 Task: open an excel sheet and write heading  Expense ManagerAdd Datesin a column and its values below  '2023-05-01, 2023-05-03, 2023-05-05, 2023-05-10, 2023-05-15, 2023-05-20, 2023-05-25 & 2023-05-31'Add Categories in next column and its values below  Food, Transportation, Utilities, Food, Housing, Entertainment, Utilities & FoodAdd Descriptionsin next column and its values below  Grocery Store, Bus Fare, Internet Bill, Restaurant, Rent, Movie Tickets, Electricity Bill & Grocery StoreAdd Amountin next column and its values below  $50, $5, $60, $30, $800, $20, $70 & $40Save page Financial Planning Spreadsheet Template Sheet
Action: Mouse moved to (107, 110)
Screenshot: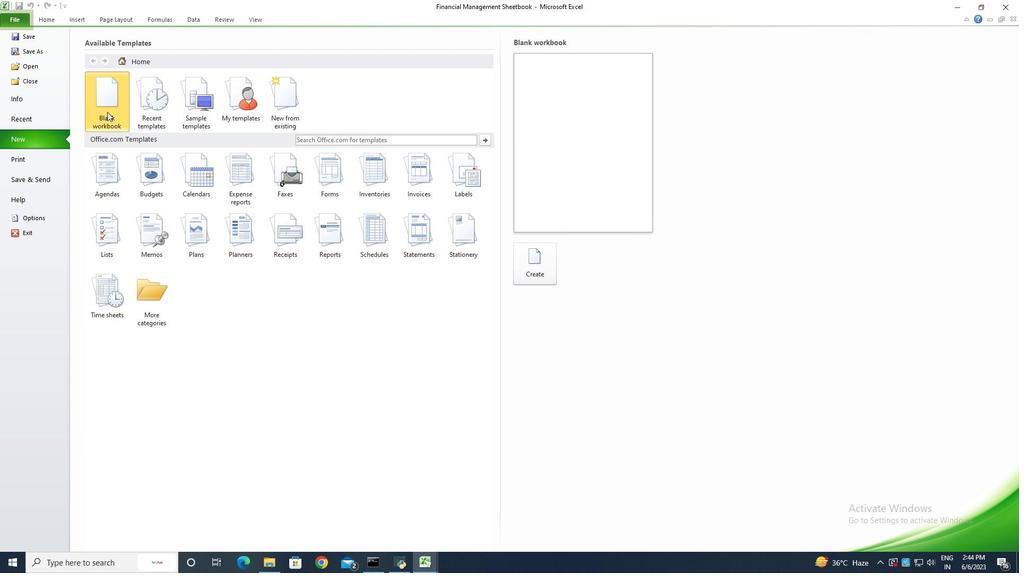 
Action: Mouse pressed left at (107, 110)
Screenshot: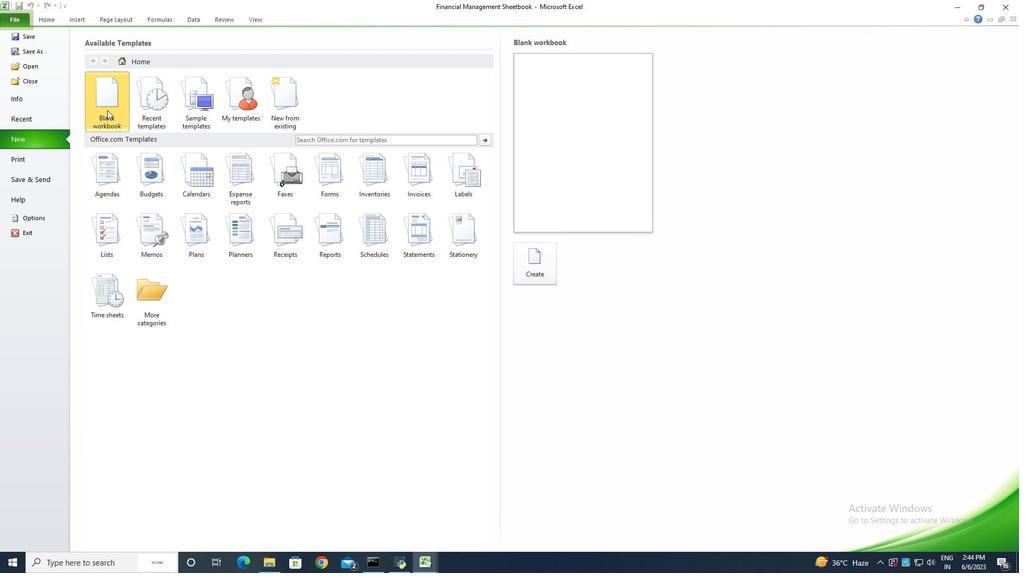 
Action: Mouse moved to (552, 271)
Screenshot: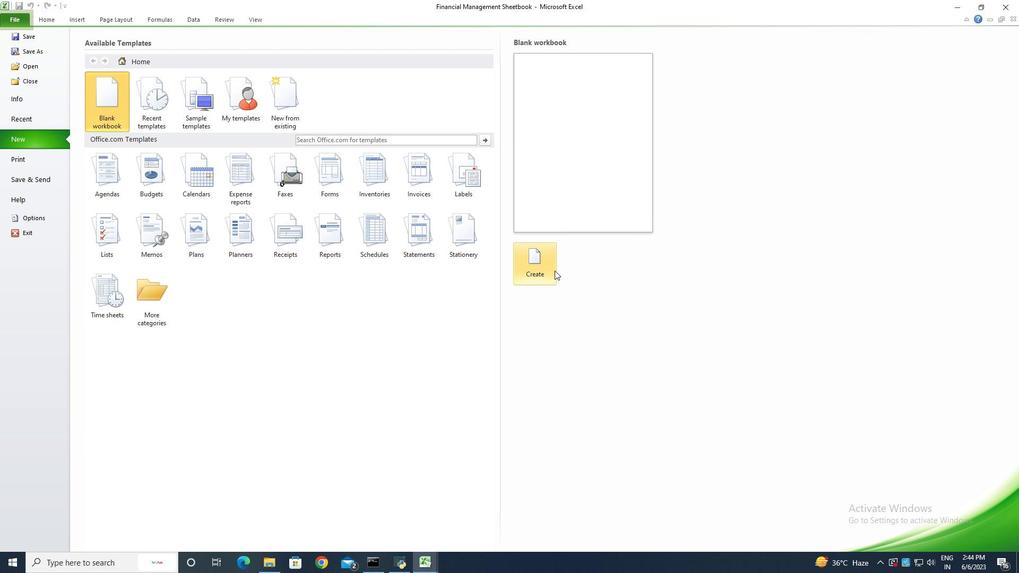 
Action: Mouse pressed left at (552, 271)
Screenshot: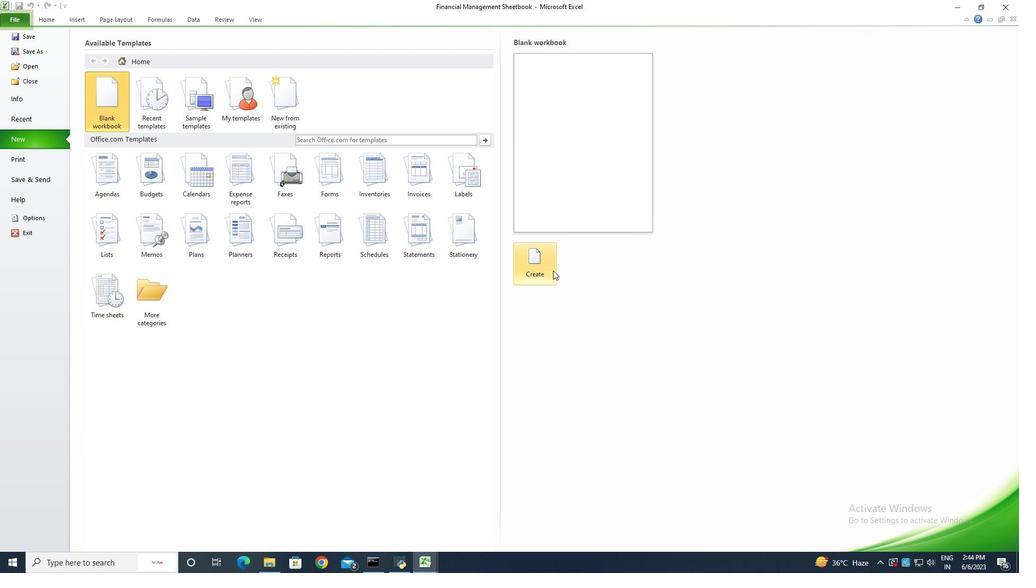 
Action: Key pressed <Key.shift><Key.shift><Key.shift>Expense<Key.space><Key.shift>N<Key.backspace><Key.shift>Manager<Key.enter><Key.shift>Dates2023-05-01<Key.backspace><Key.backspace><Key.backspace><Key.backspace><Key.backspace><Key.backspace><Key.backspace><Key.backspace><Key.backspace><Key.backspace><Key.enter>2023-05-01<Key.enter>2023-05-03<Key.enter>2023-05-05<Key.enter>2023-05-10<Key.enter>2023-05-15<Key.enter>2023-05-15<Key.backspace><Key.backspace>20<Key.enter>2023-05-25<Key.enter>2023-05-31
Screenshot: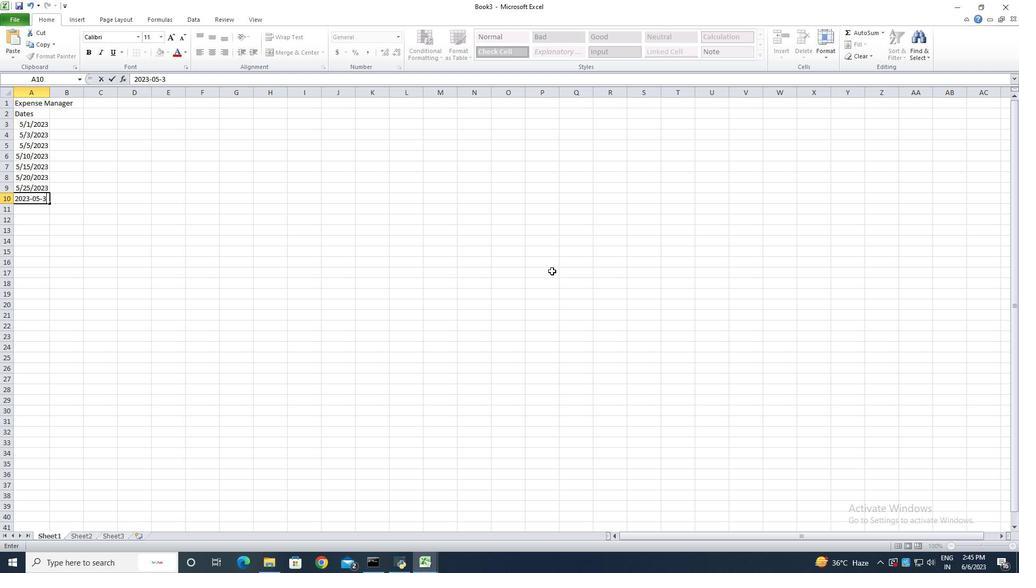
Action: Mouse moved to (25, 122)
Screenshot: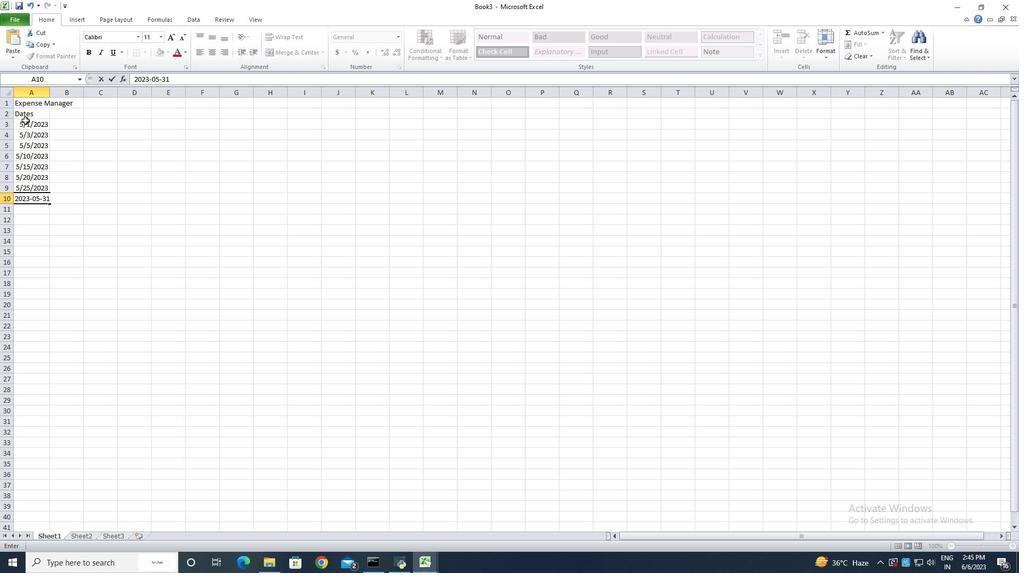 
Action: Mouse pressed left at (25, 122)
Screenshot: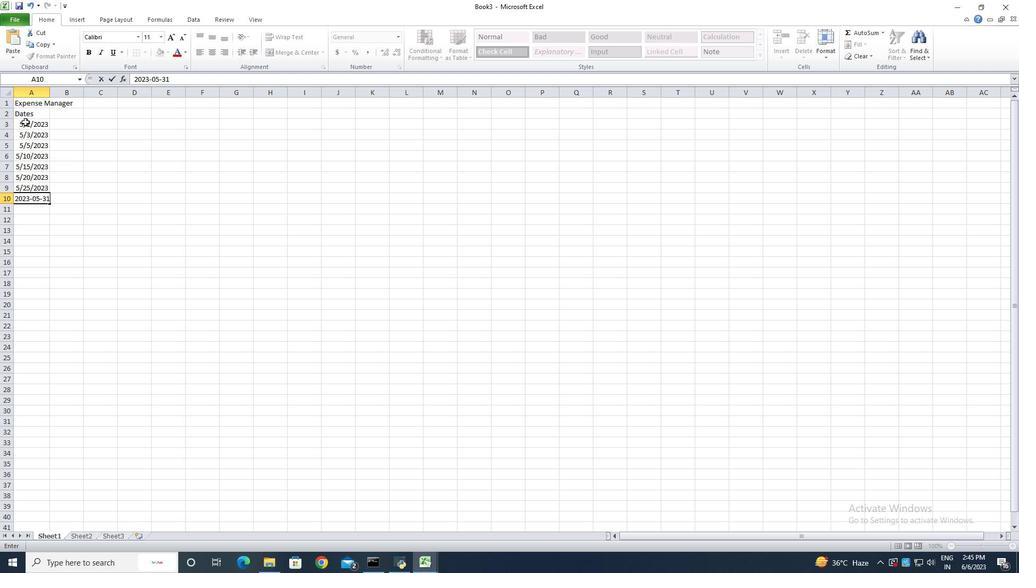 
Action: Mouse moved to (39, 126)
Screenshot: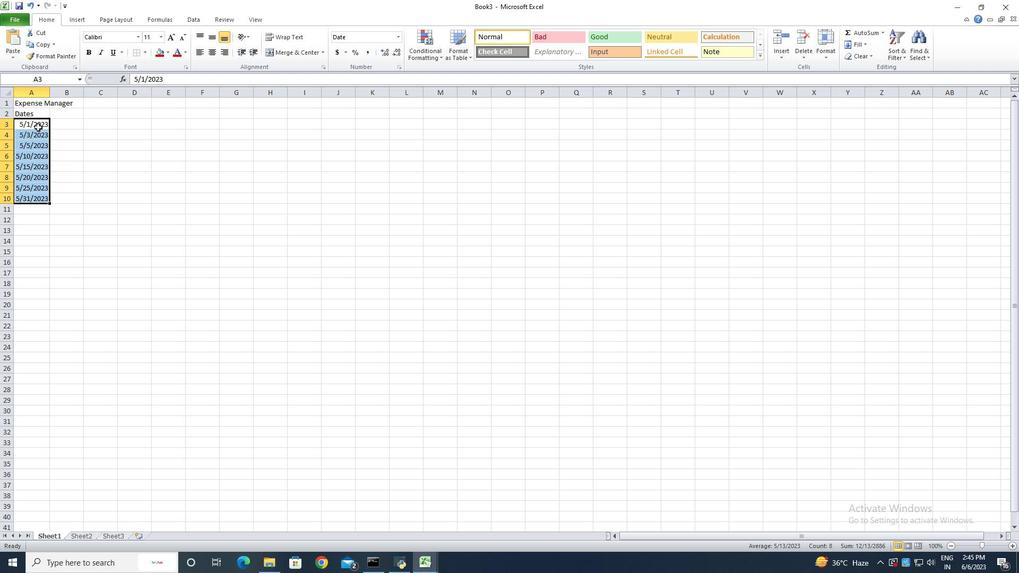 
Action: Mouse pressed right at (39, 126)
Screenshot: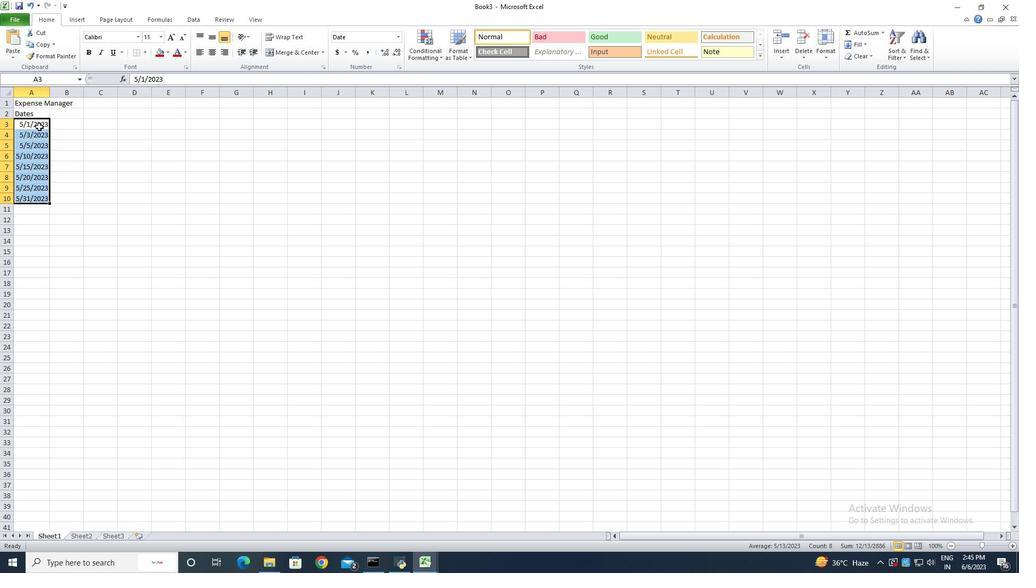 
Action: Mouse moved to (83, 272)
Screenshot: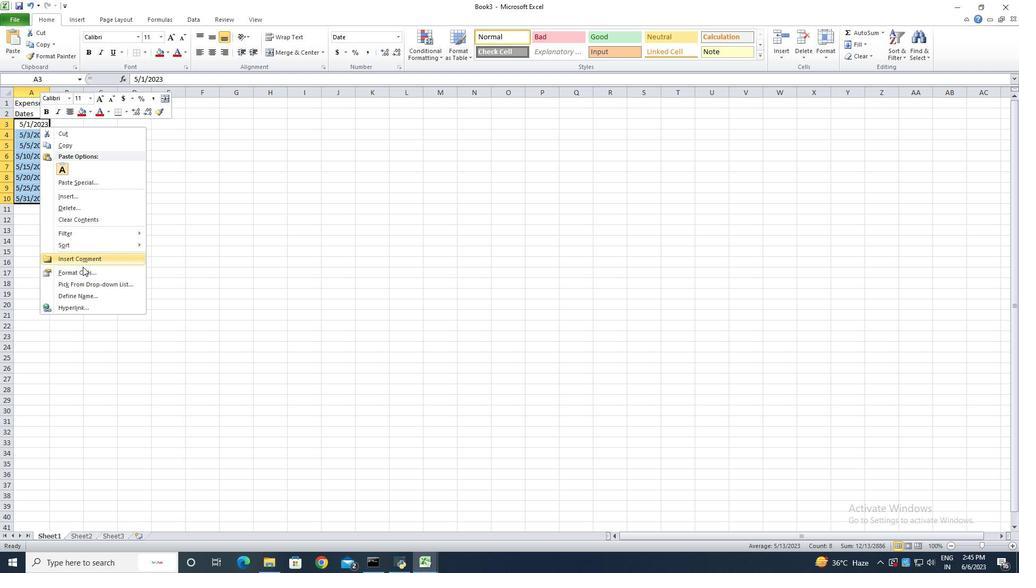 
Action: Mouse pressed left at (83, 272)
Screenshot: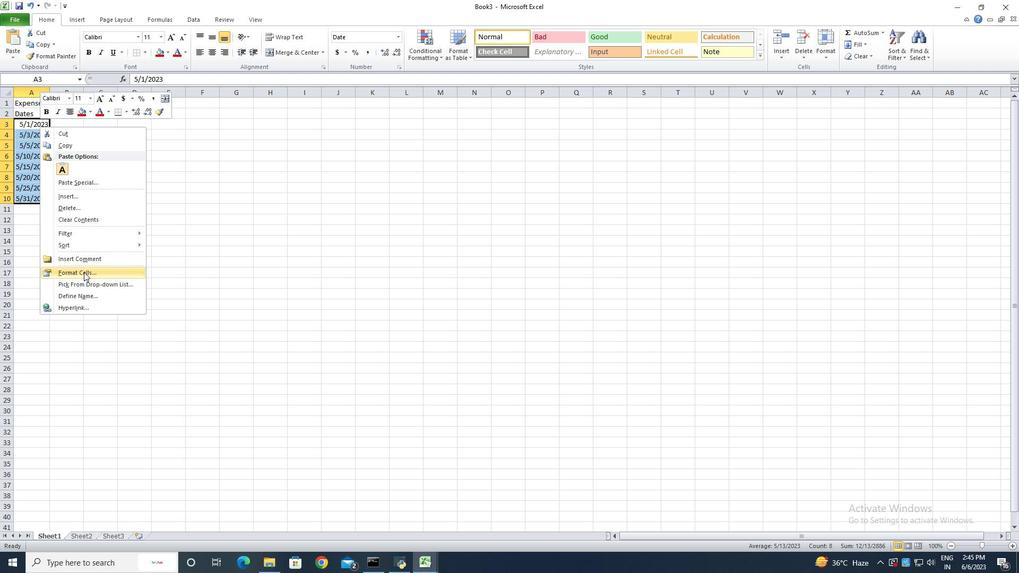 
Action: Mouse moved to (124, 152)
Screenshot: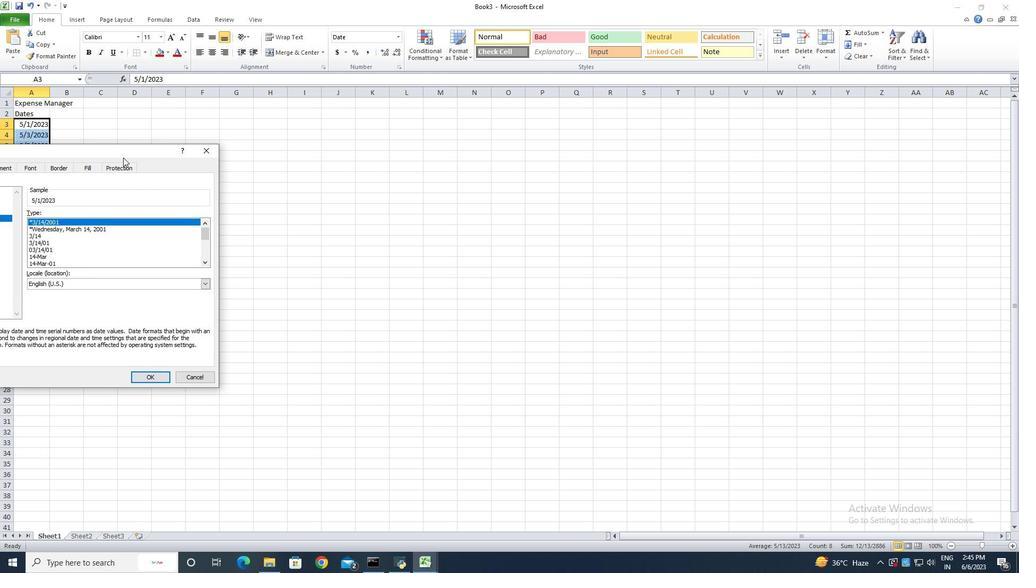 
Action: Mouse pressed left at (124, 152)
Screenshot: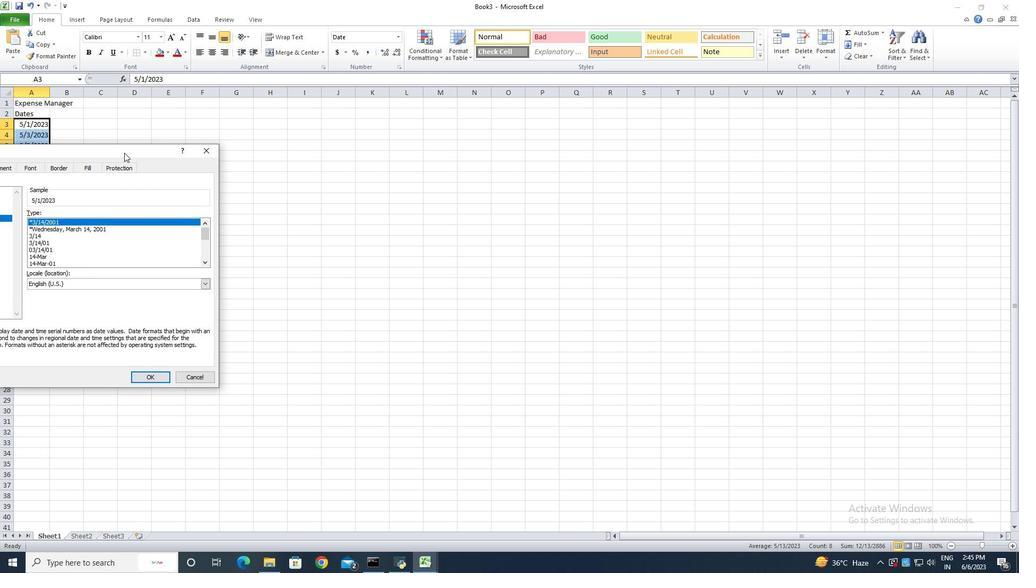 
Action: Mouse moved to (176, 253)
Screenshot: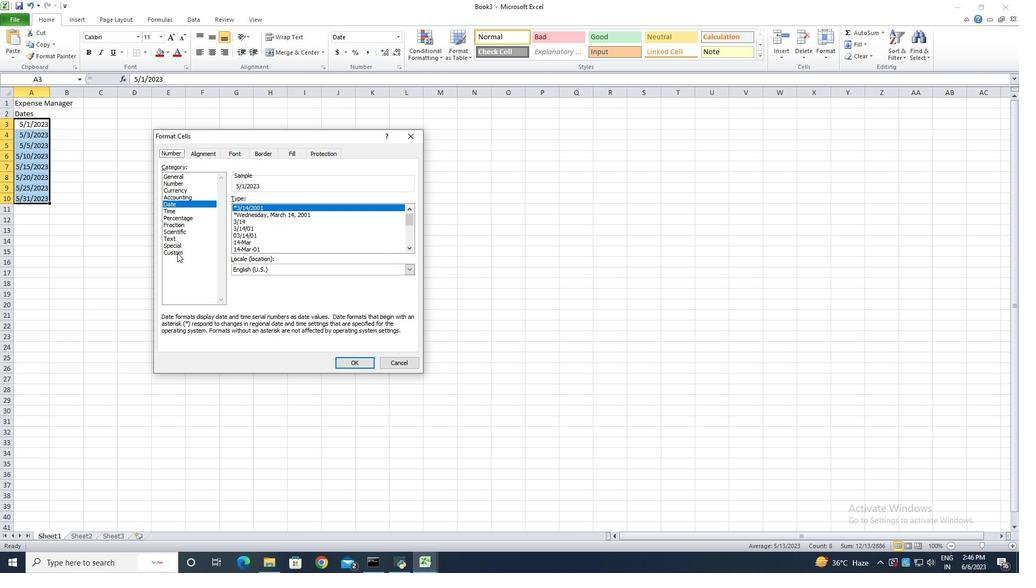 
Action: Mouse pressed left at (176, 253)
Screenshot: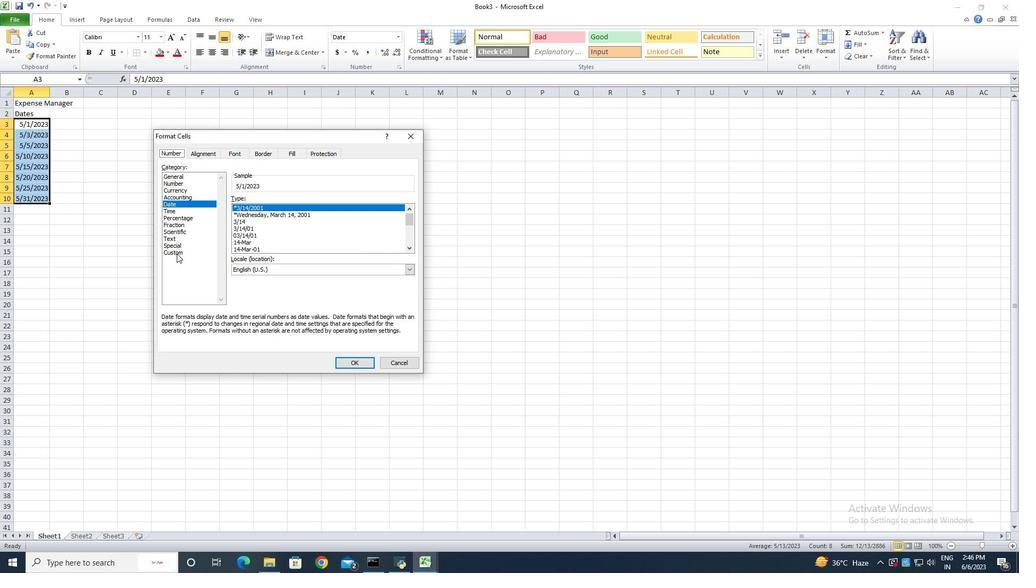 
Action: Mouse moved to (260, 208)
Screenshot: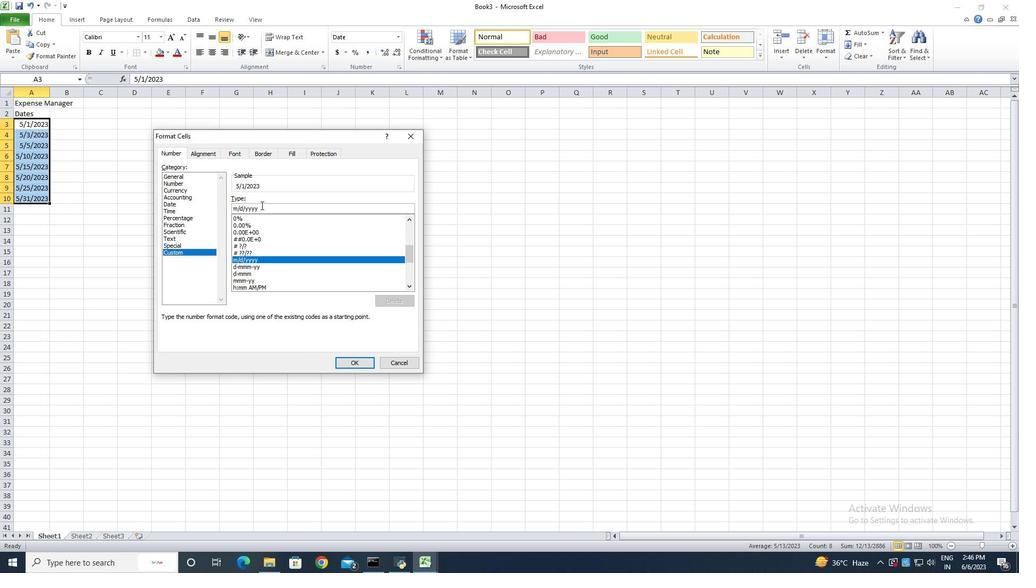 
Action: Mouse pressed left at (260, 208)
Screenshot: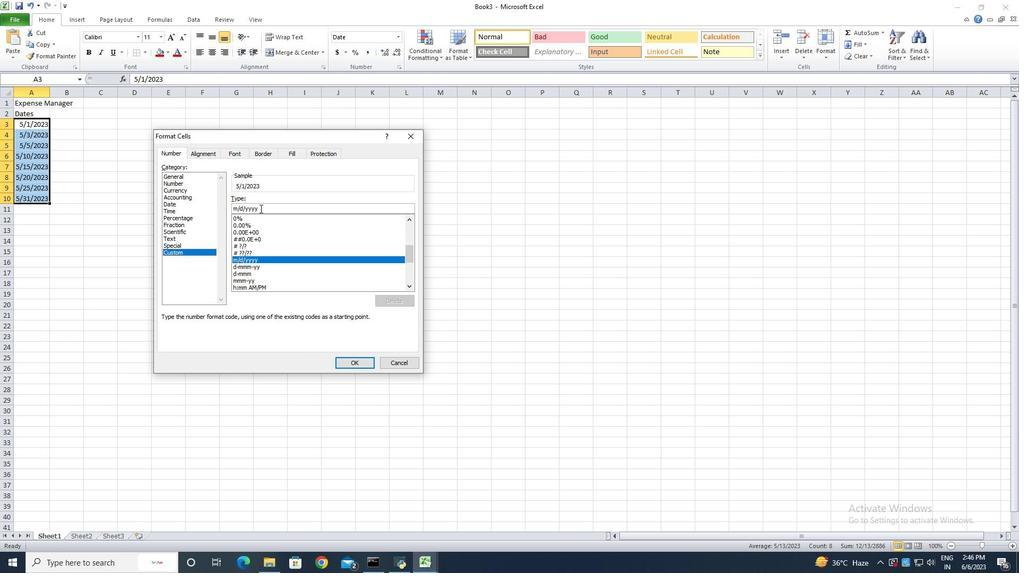 
Action: Key pressed <Key.backspace><Key.backspace><Key.backspace><Key.backspace><Key.backspace><Key.backspace><Key.backspace><Key.backspace><Key.backspace><Key.backspace><Key.backspace><Key.backspace><Key.backspace><Key.backspace><Key.backspace><Key.backspace><Key.backspace><Key.backspace><Key.backspace>yyyy-mm-dd
Screenshot: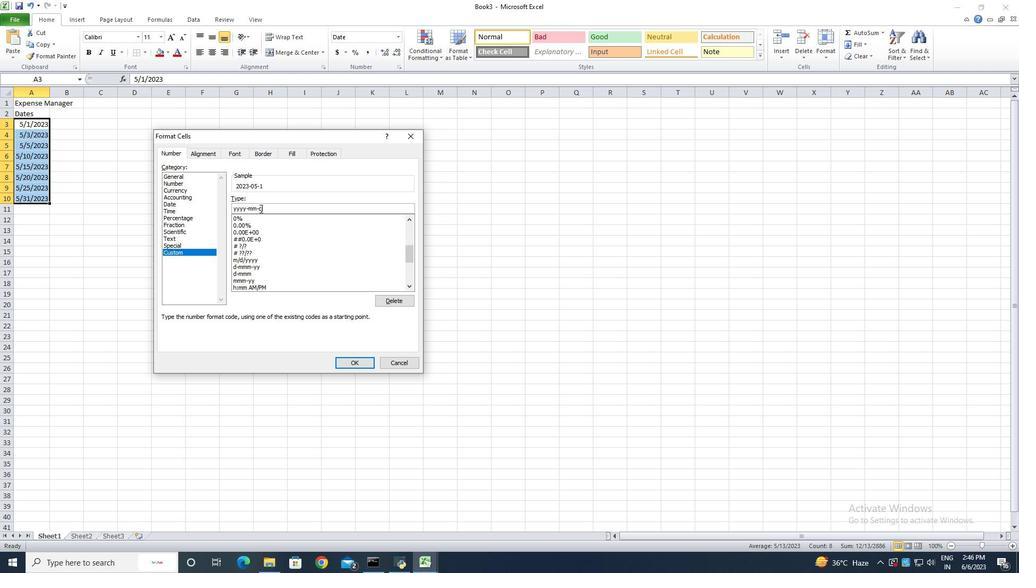
Action: Mouse moved to (349, 362)
Screenshot: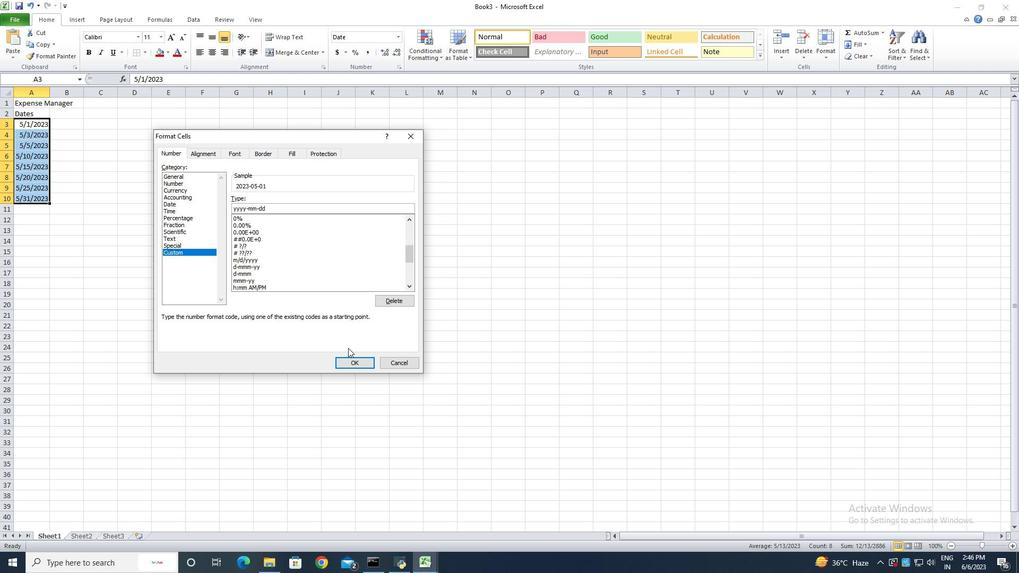 
Action: Mouse pressed left at (349, 362)
Screenshot: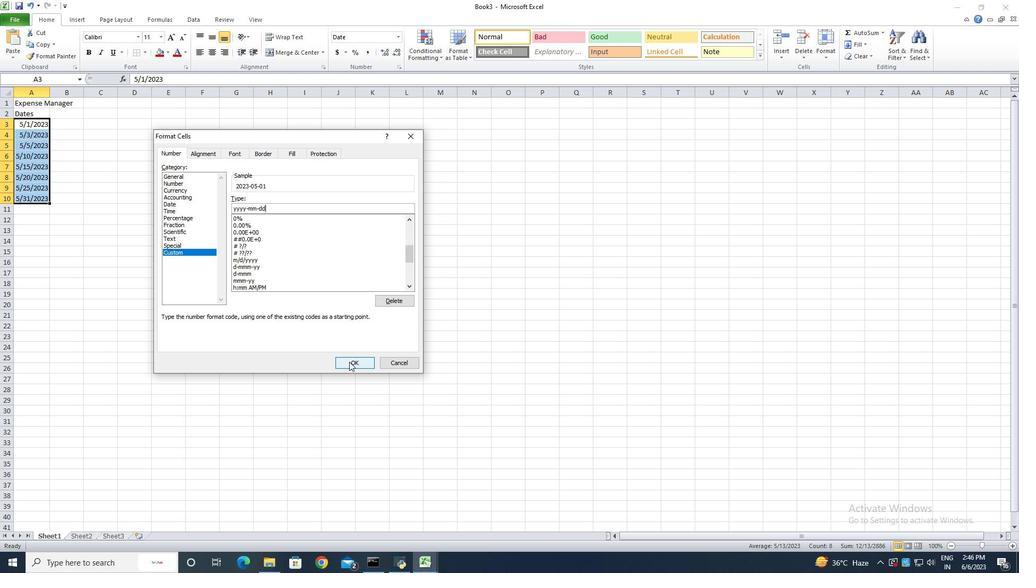 
Action: Mouse moved to (52, 91)
Screenshot: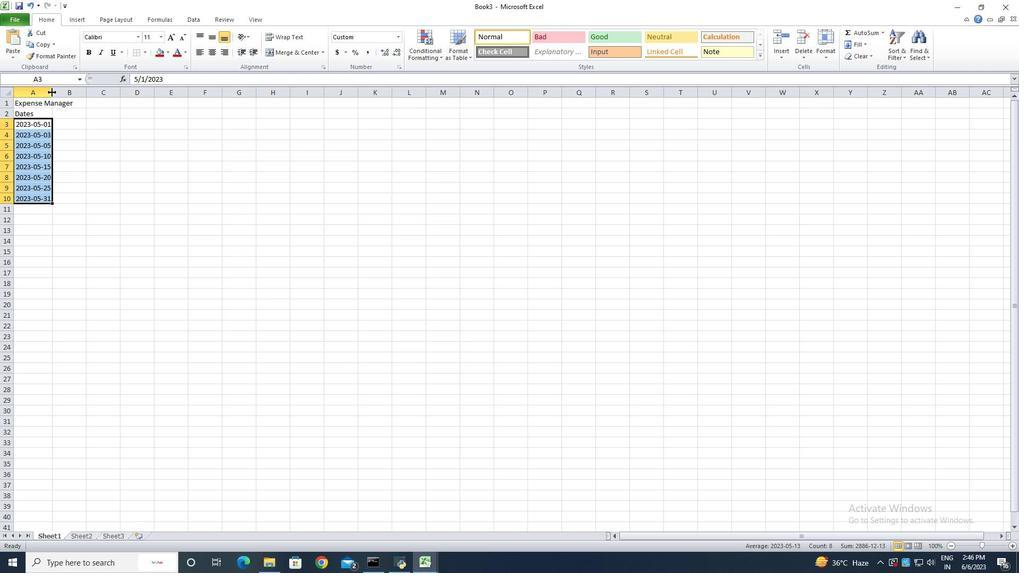 
Action: Mouse pressed left at (52, 91)
Screenshot: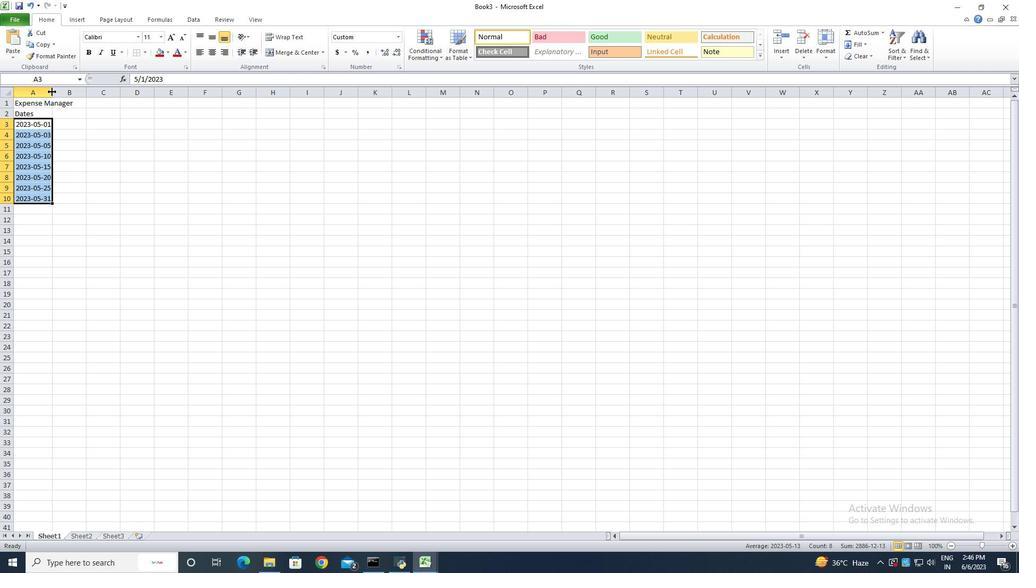 
Action: Mouse pressed left at (52, 91)
Screenshot: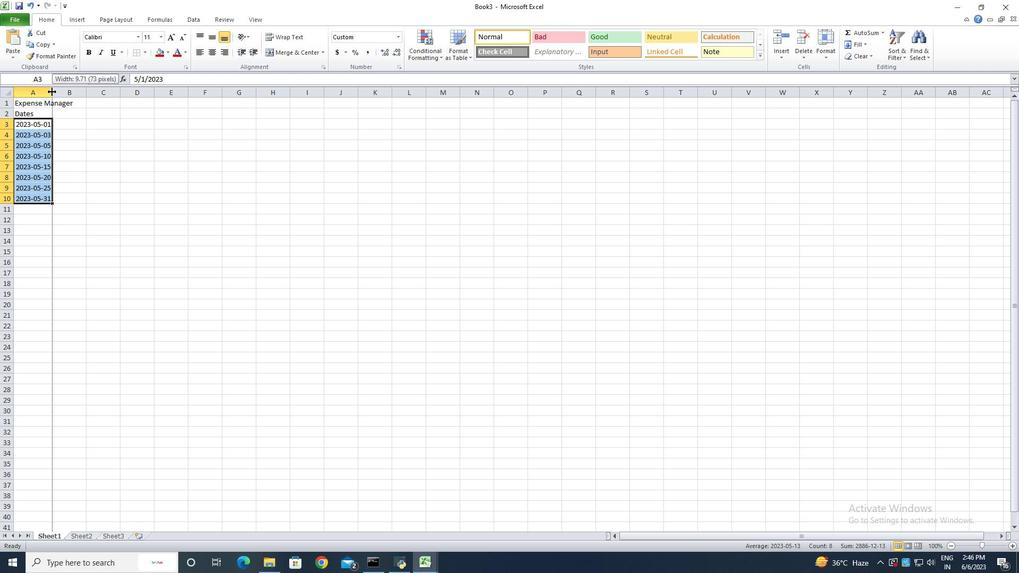 
Action: Mouse moved to (82, 114)
Screenshot: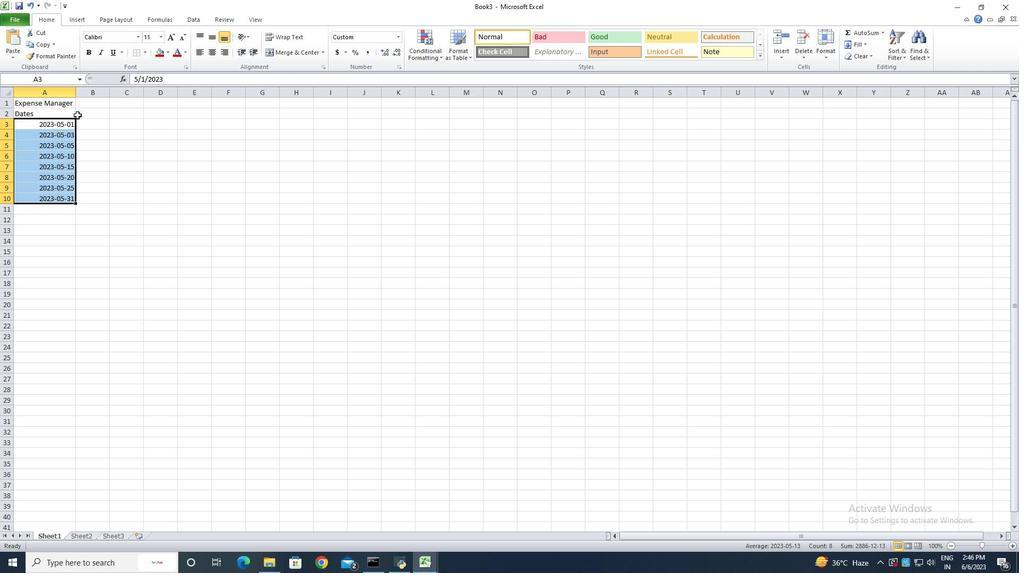 
Action: Mouse pressed left at (82, 114)
Screenshot: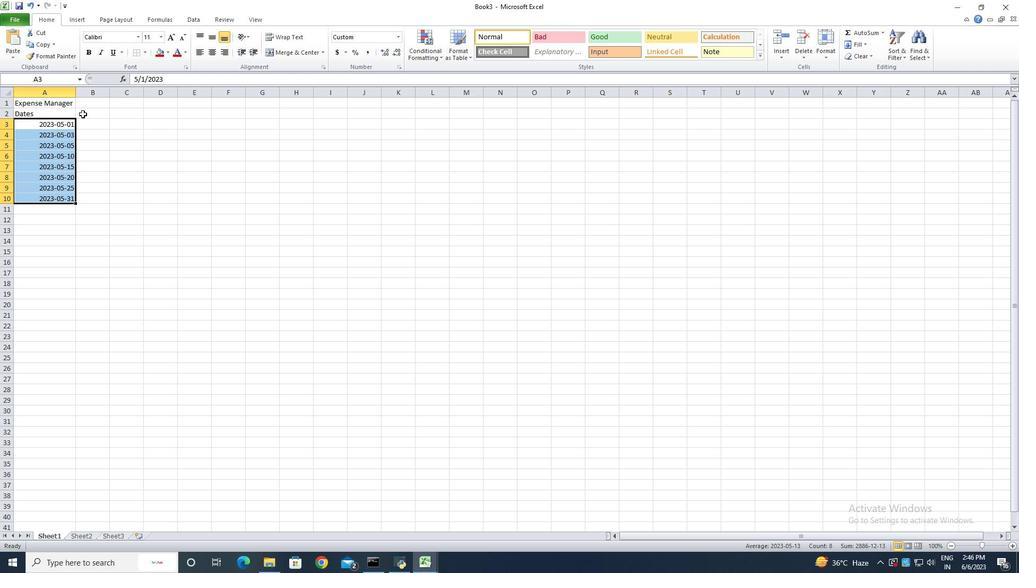 
Action: Key pressed <Key.shift><Key.shift><Key.shift><Key.shift><Key.shift><Key.shift><Key.shift><Key.shift><Key.shift><Key.shift><Key.shift><Key.shift><Key.shift><Key.shift>Categories<Key.enter><Key.shift>Food<Key.enter><Key.shift>Transportation<Key.enter><Key.shift><Key.shift><Key.shift><Key.shift><Key.shift><Key.shift>Utilities<Key.enter><Key.shift>Food<Key.enter><Key.shift>Housing<Key.enter><Key.shift>Entertainment<Key.enter><Key.shift>Utilities<Key.enter><Key.shift><Key.shift><Key.shift>Food<Key.enter>
Screenshot: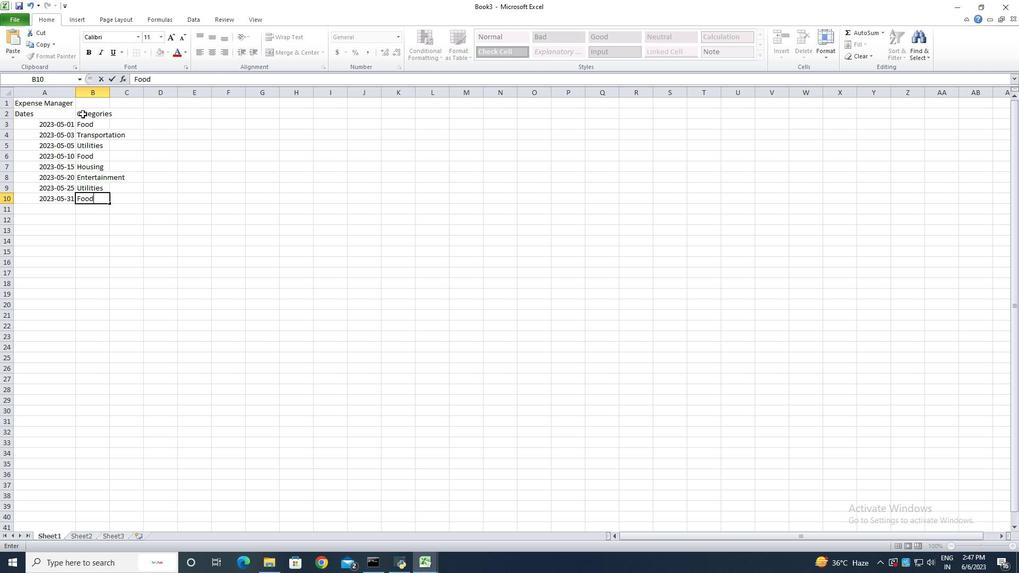 
Action: Mouse moved to (111, 91)
Screenshot: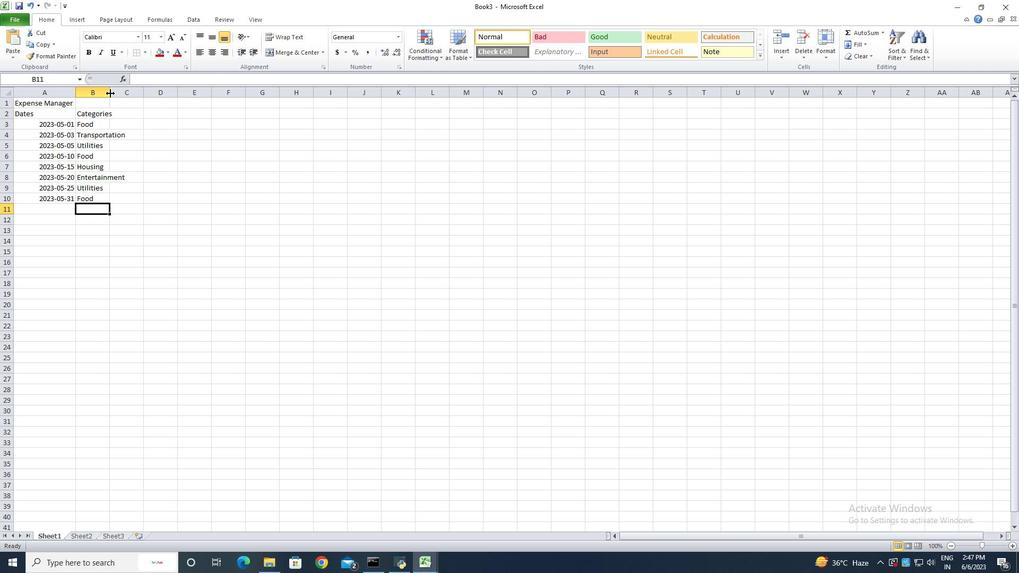
Action: Mouse pressed left at (111, 91)
Screenshot: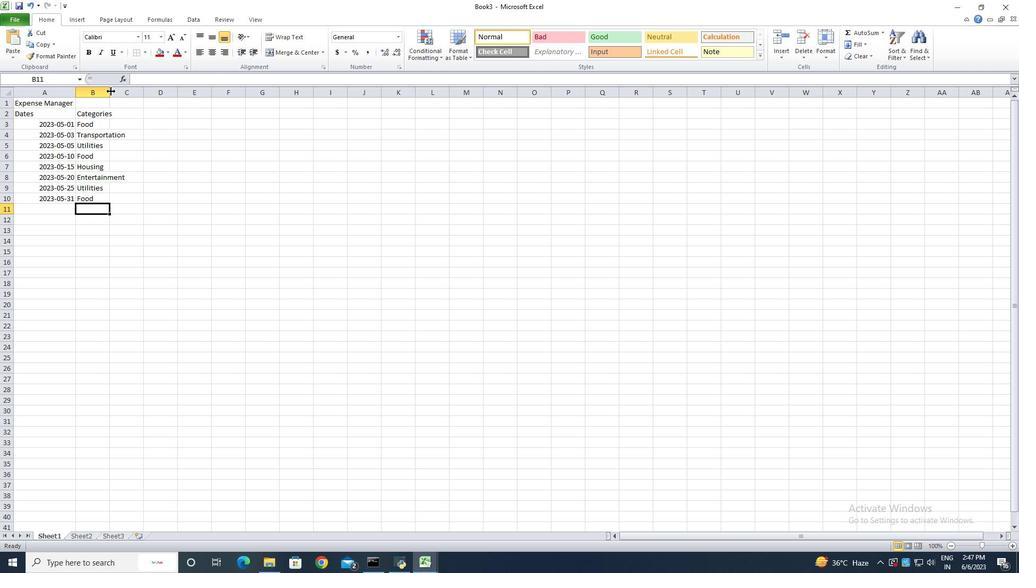 
Action: Mouse pressed left at (111, 91)
Screenshot: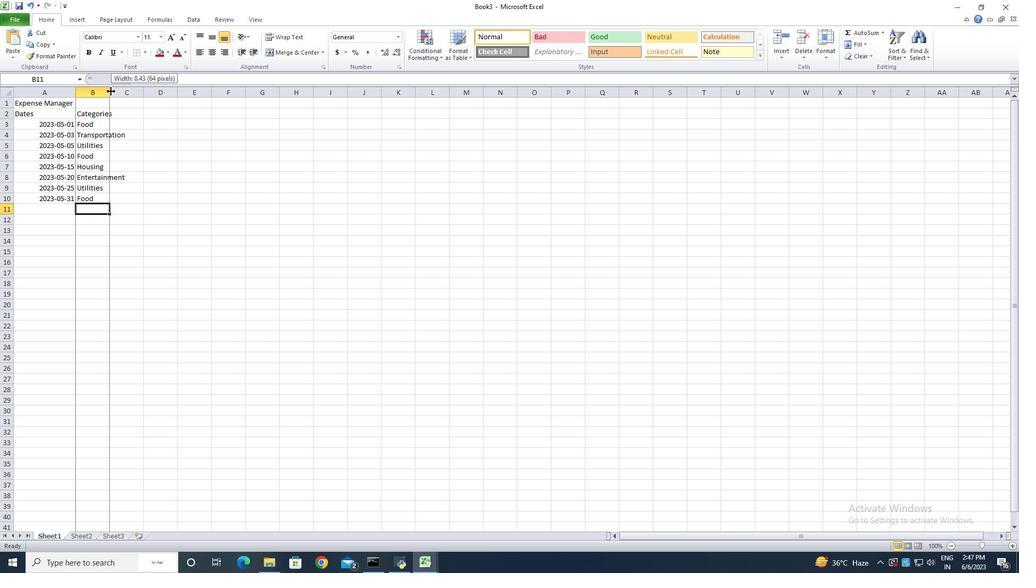 
Action: Mouse moved to (136, 112)
Screenshot: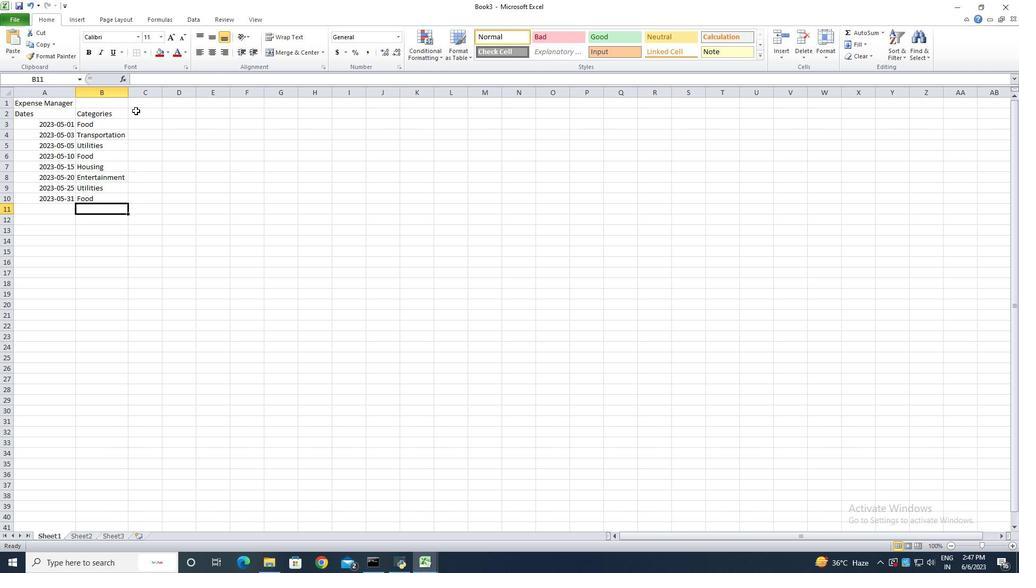 
Action: Mouse pressed left at (136, 112)
Screenshot: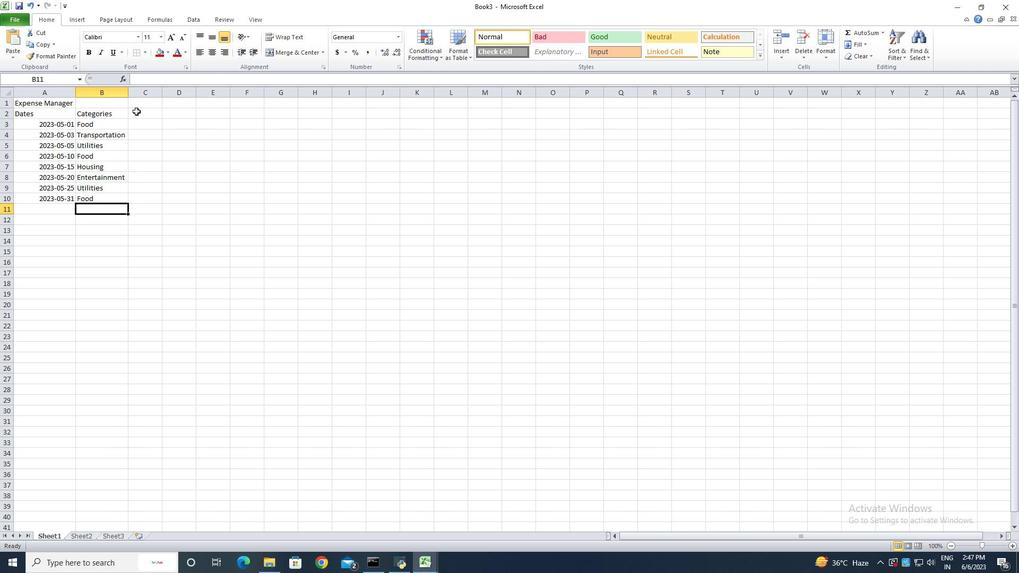 
Action: Key pressed <Key.shift>Descriptions<Key.enter><Key.shift><Key.shift><Key.shift><Key.shift><Key.shift><Key.shift><Key.shift><Key.shift><Key.shift><Key.shift>Grocery<Key.space><Key.shift>Stot<Key.backspace>re<Key.enter><Key.shift><Key.shift><Key.shift><Key.shift><Key.shift><Key.shift><Key.shift><Key.shift><Key.shift><Key.shift><Key.shift><Key.shift><Key.shift><Key.shift><Key.shift><Key.shift><Key.shift>Bus<Key.space><Key.shift><Key.shift>Fare<Key.enter><Key.shift>Internet<Key.space><Key.shift>Bill<Key.enter><Key.shift>Restaurant<Key.enter><Key.shift>Rent<Key.space><Key.enter><Key.shift>Movie<Key.space><Key.shift>Ticketa<Key.enter><Key.up>
Screenshot: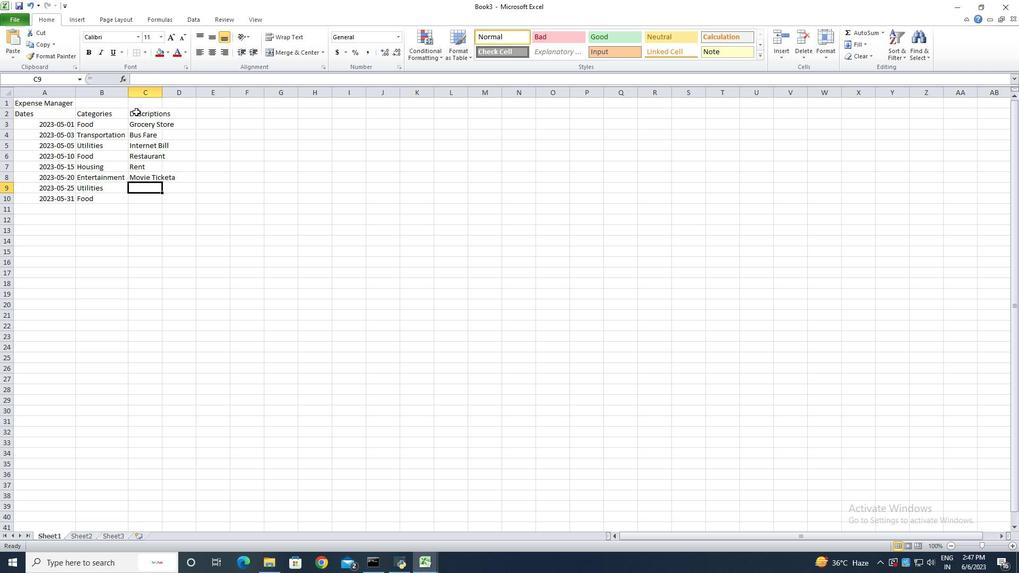 
Action: Mouse moved to (190, 78)
Screenshot: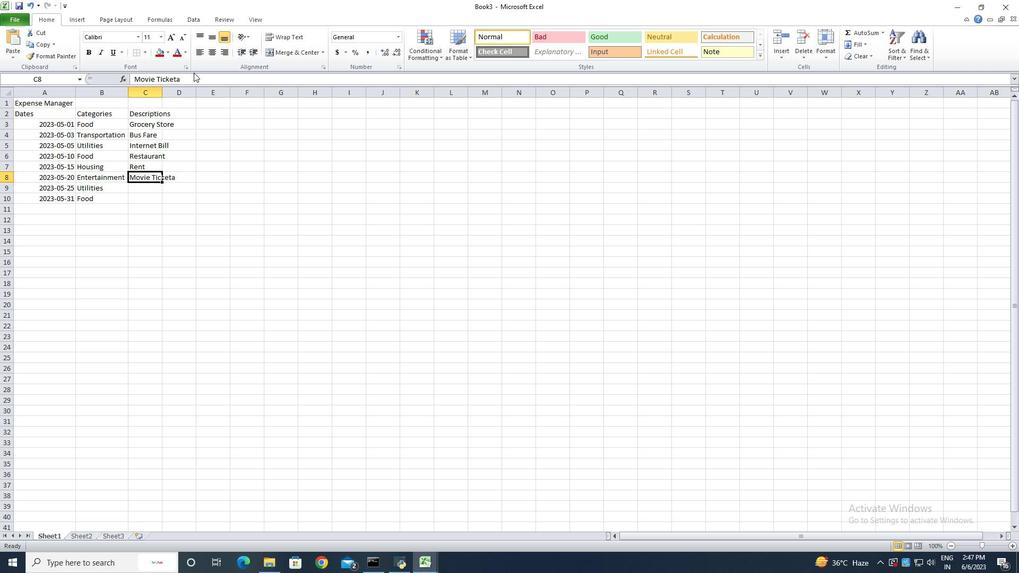 
Action: Mouse pressed left at (190, 78)
Screenshot: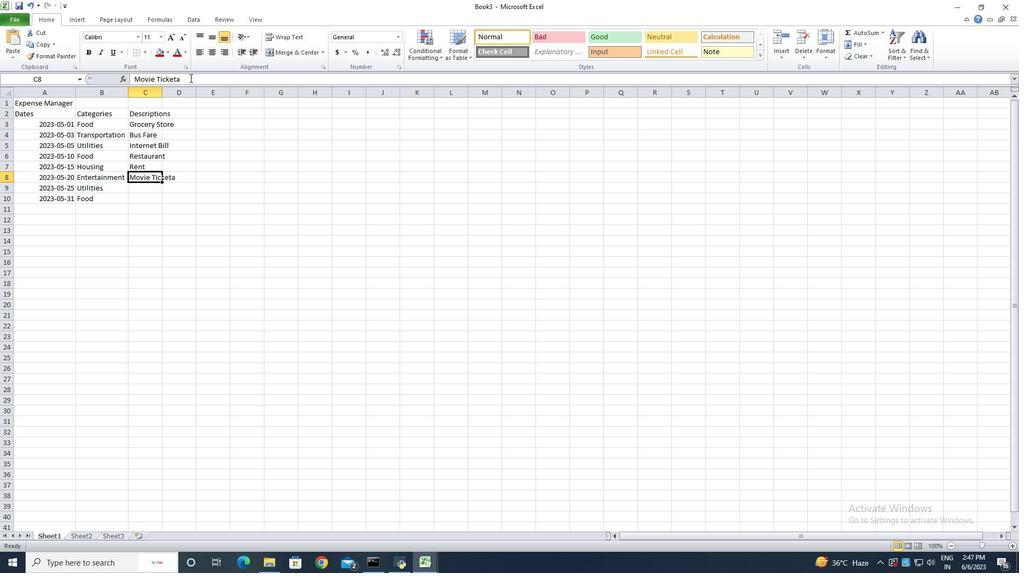 
Action: Key pressed <Key.backspace>s<Key.enter><Key.shift>Electri<Key.shift><Key.shift><Key.shift><Key.shift><Key.shift><Key.shift><Key.shift>city<Key.space><Key.shift>Bill<Key.enter><Key.shift>Grocery<Key.space><Key.shift>Store<Key.enter>
Screenshot: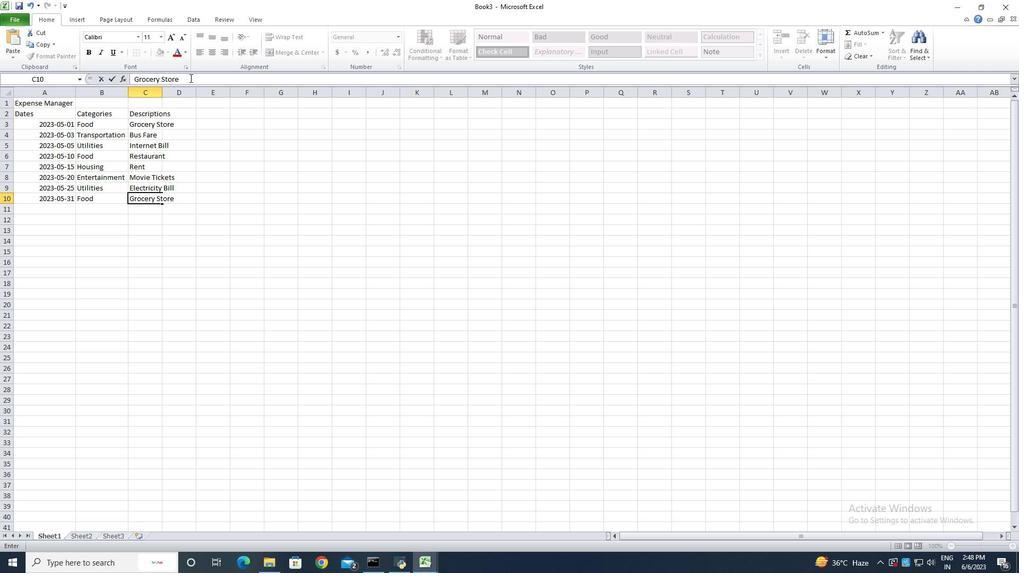 
Action: Mouse moved to (163, 93)
Screenshot: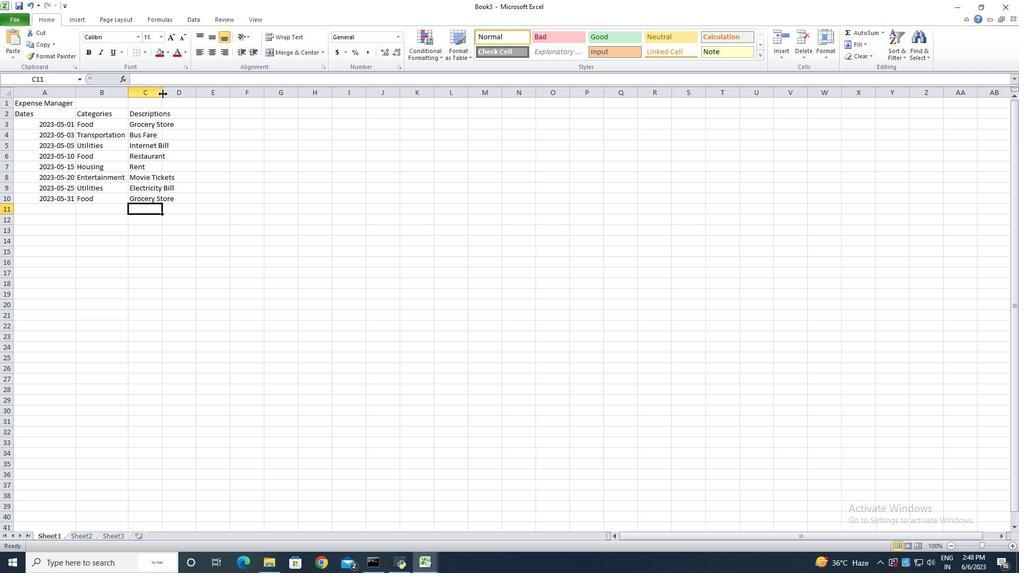 
Action: Mouse pressed left at (163, 93)
Screenshot: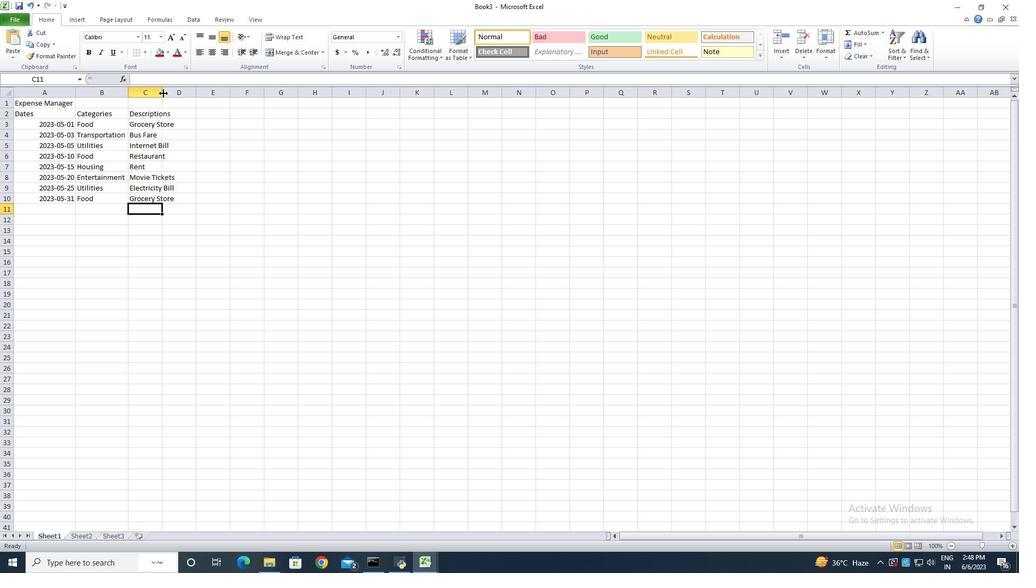 
Action: Mouse pressed left at (163, 93)
Screenshot: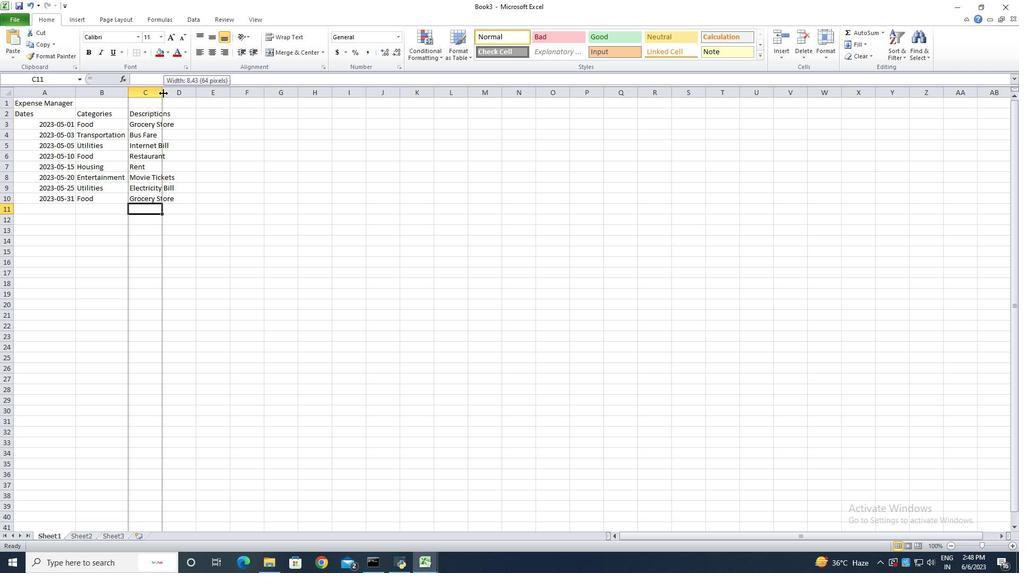 
Action: Mouse pressed left at (163, 93)
Screenshot: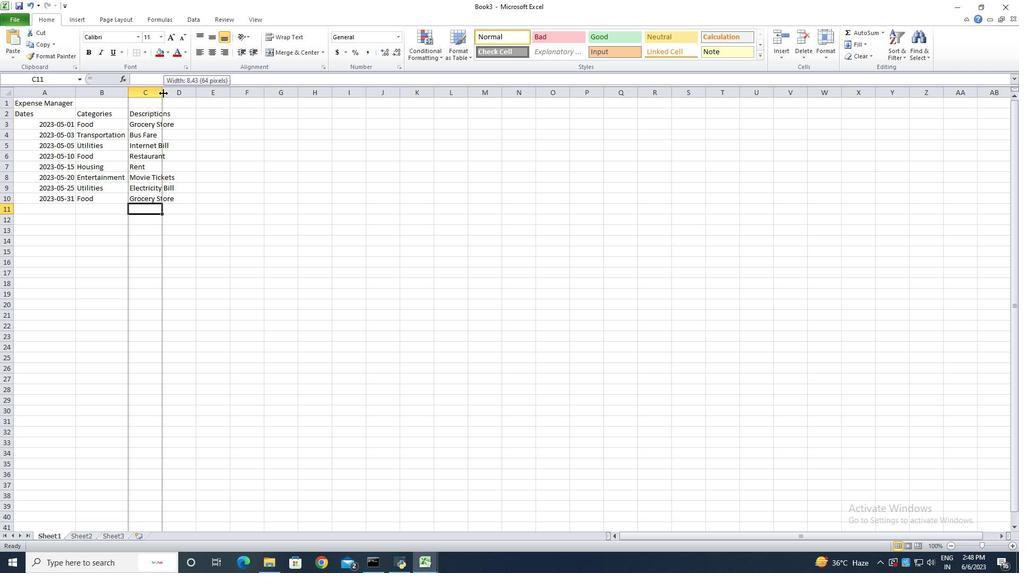 
Action: Mouse moved to (189, 112)
Screenshot: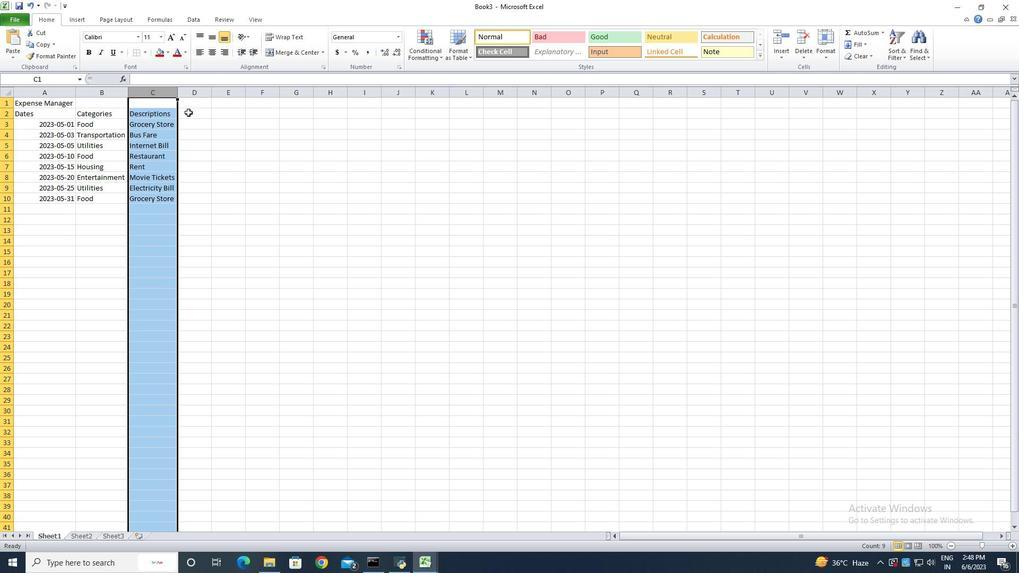 
Action: Mouse pressed left at (189, 112)
Screenshot: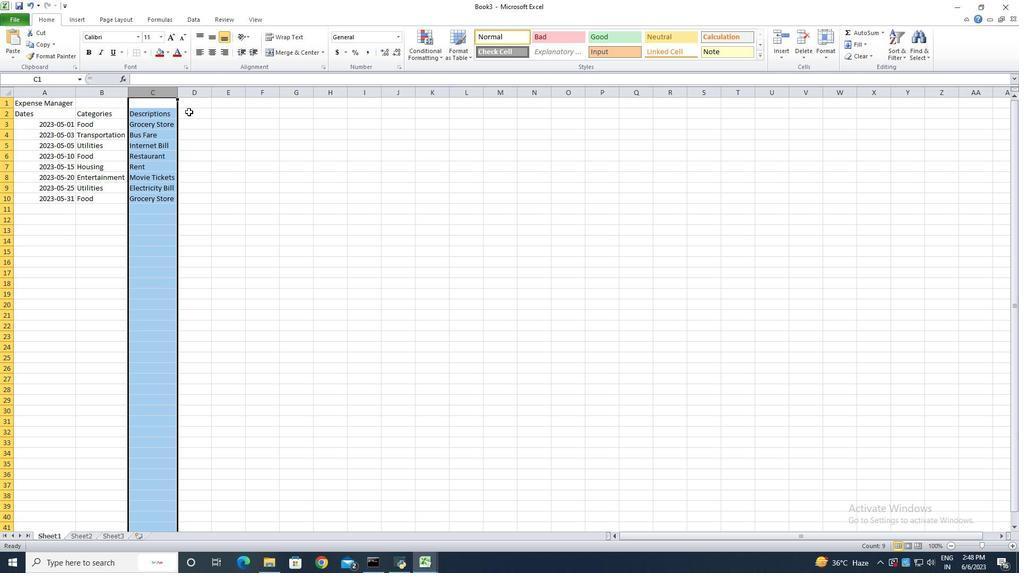 
Action: Key pressed <Key.shift>Amount<Key.enter>50<Key.enter>5<Key.enter>60<Key.enter>30<Key.enter>800<Key.enter>20<Key.enter>70<Key.enter>40<Key.enter>
Screenshot: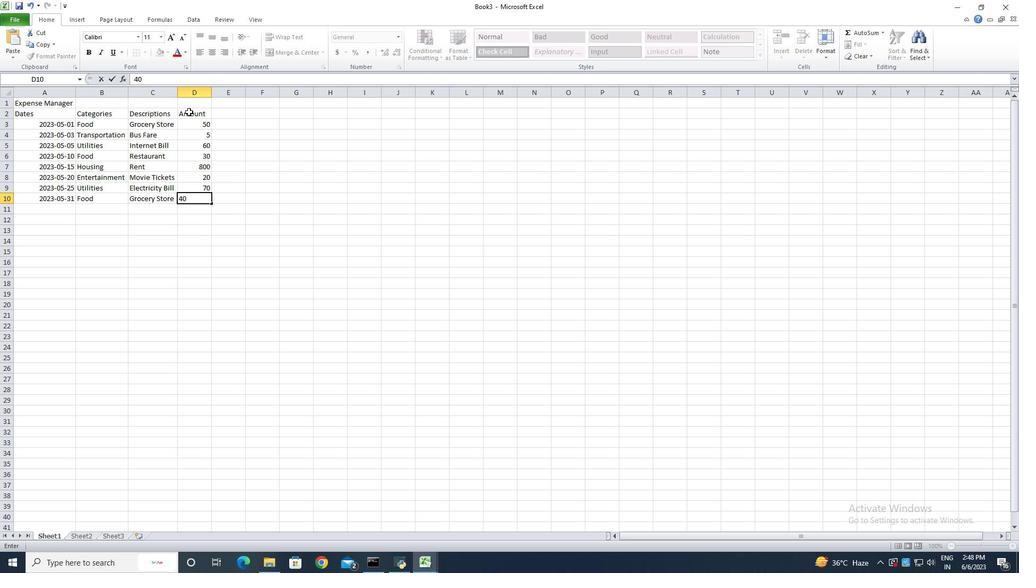 
Action: Mouse moved to (190, 124)
Screenshot: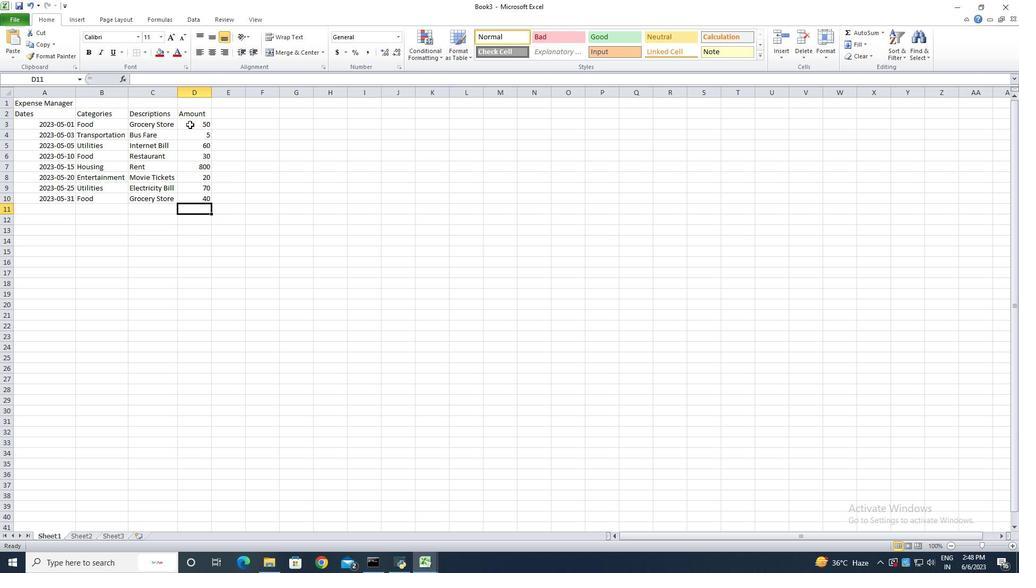 
Action: Mouse pressed left at (190, 124)
Screenshot: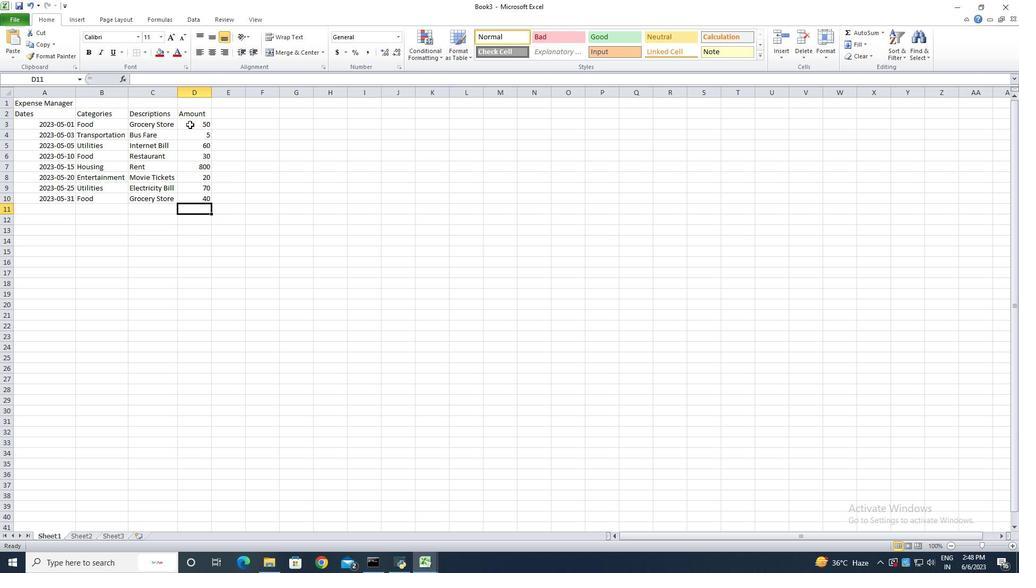 
Action: Mouse moved to (200, 203)
Screenshot: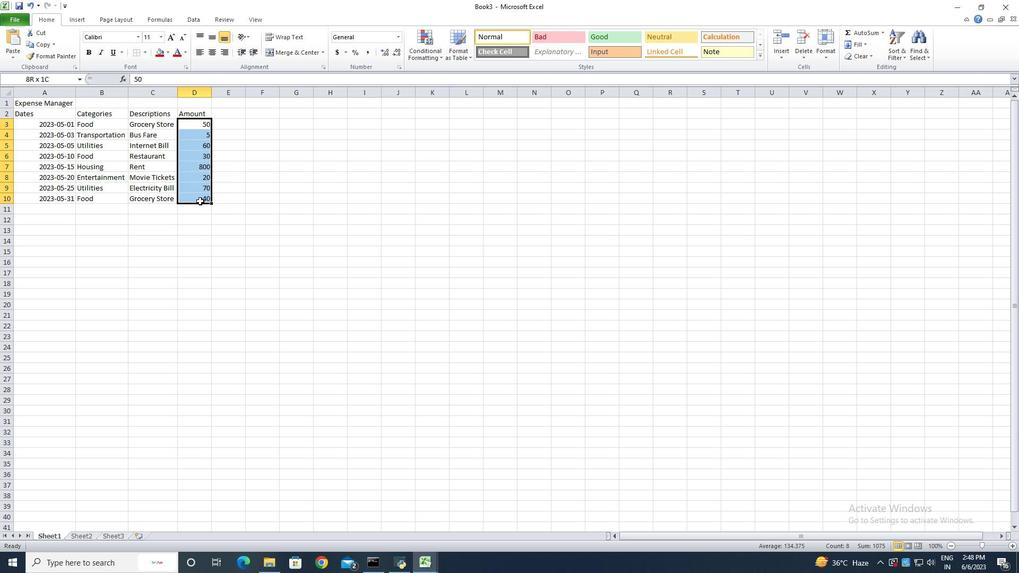 
Action: Key pressed <Key.shift><Key.up>
Screenshot: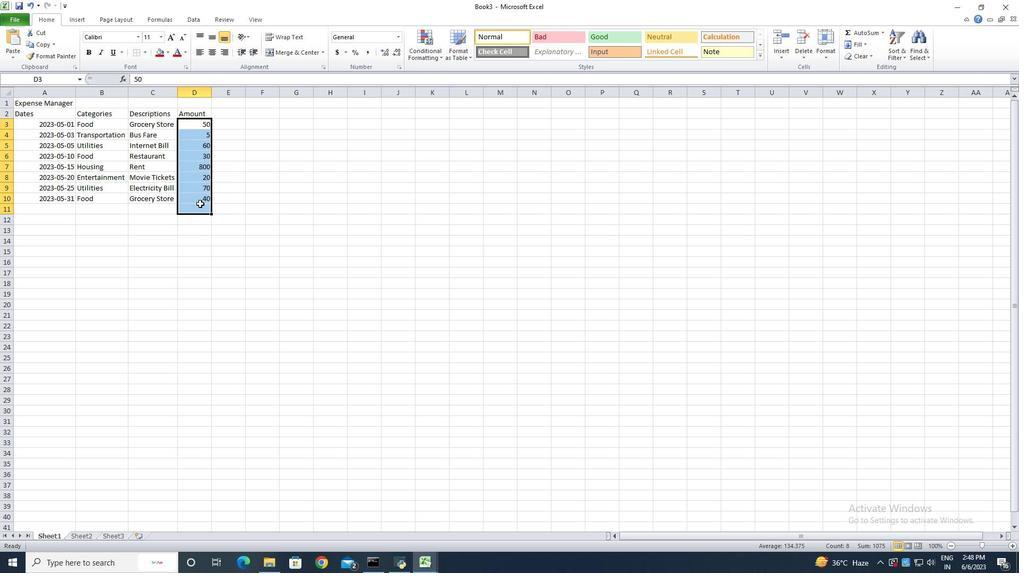 
Action: Mouse moved to (401, 37)
Screenshot: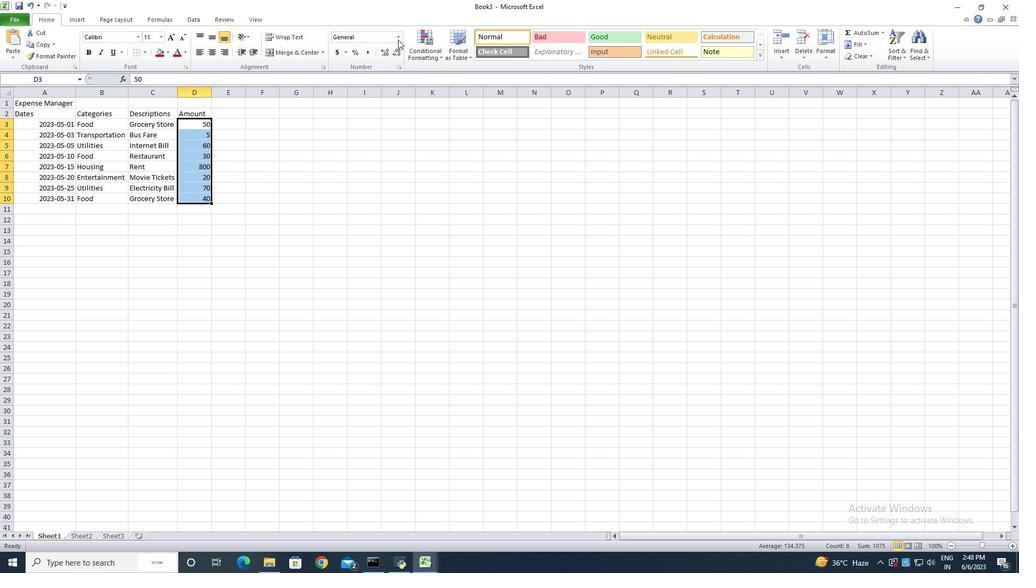 
Action: Mouse pressed left at (401, 37)
Screenshot: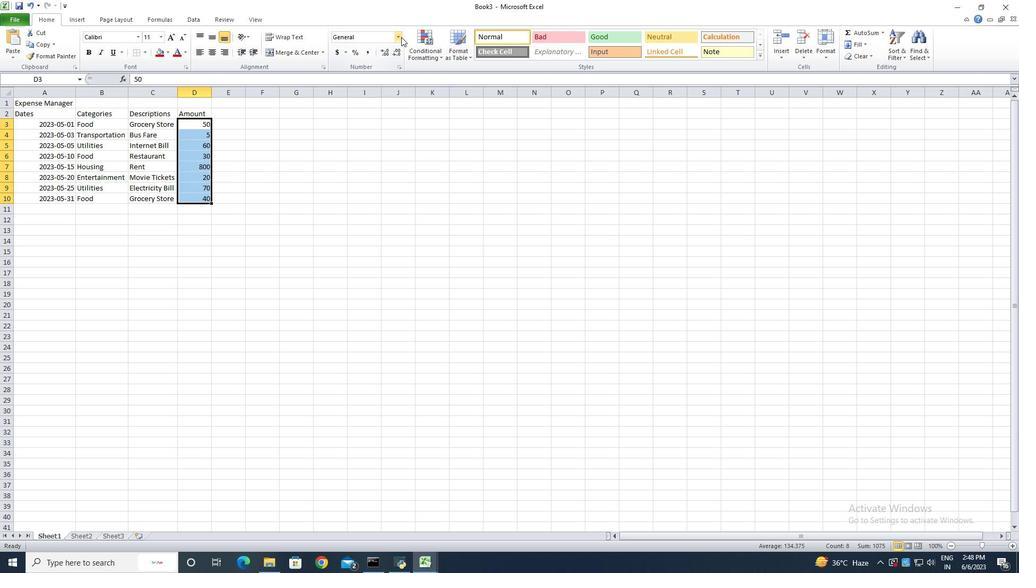 
Action: Mouse moved to (382, 307)
Screenshot: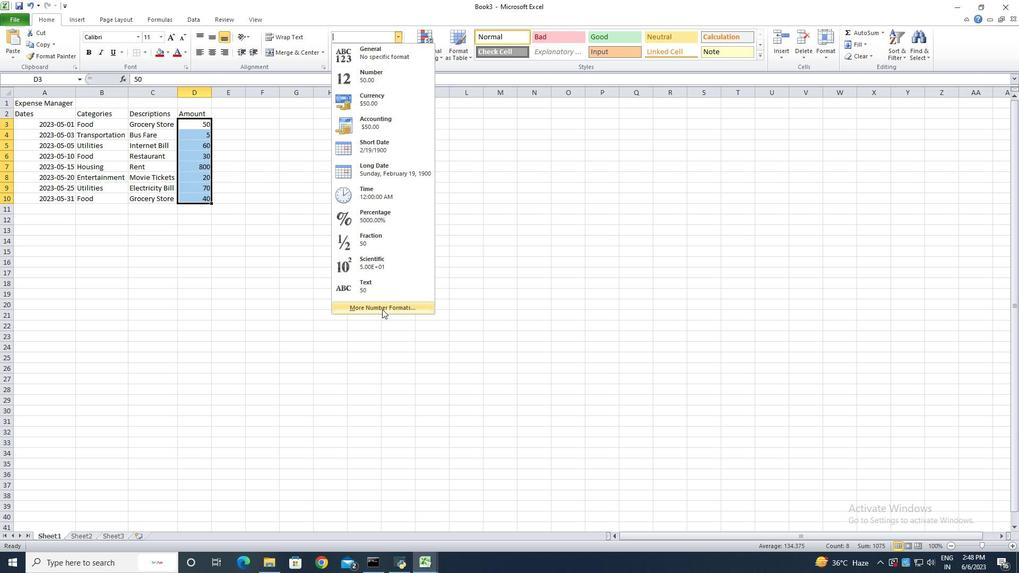 
Action: Mouse pressed left at (382, 307)
Screenshot: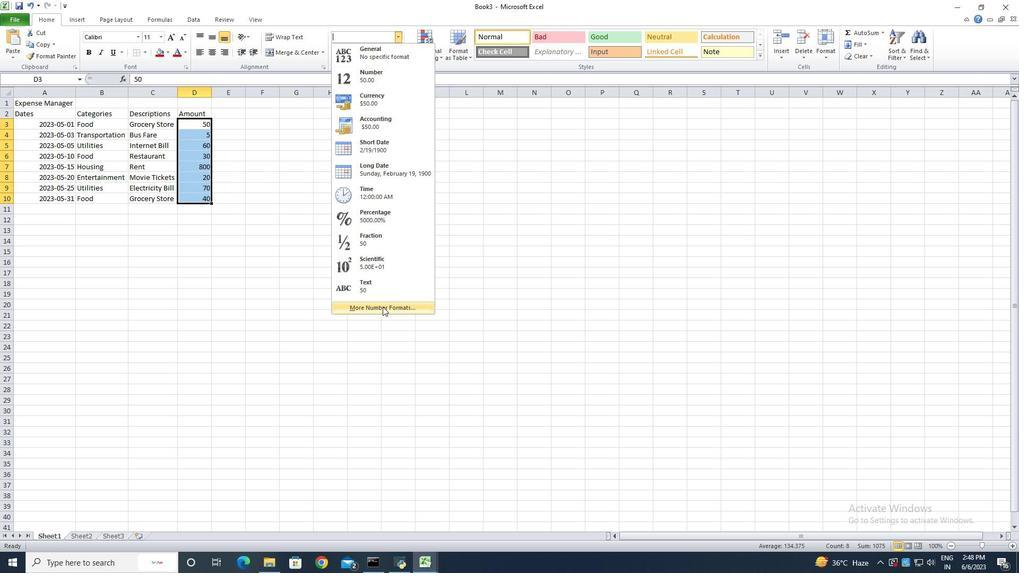 
Action: Mouse moved to (151, 198)
Screenshot: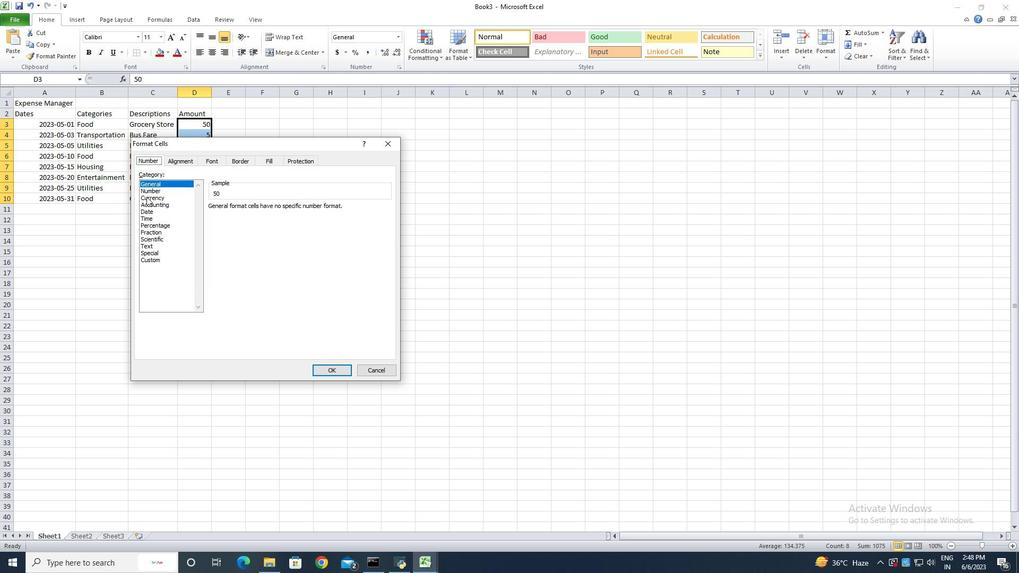 
Action: Mouse pressed left at (151, 198)
Screenshot: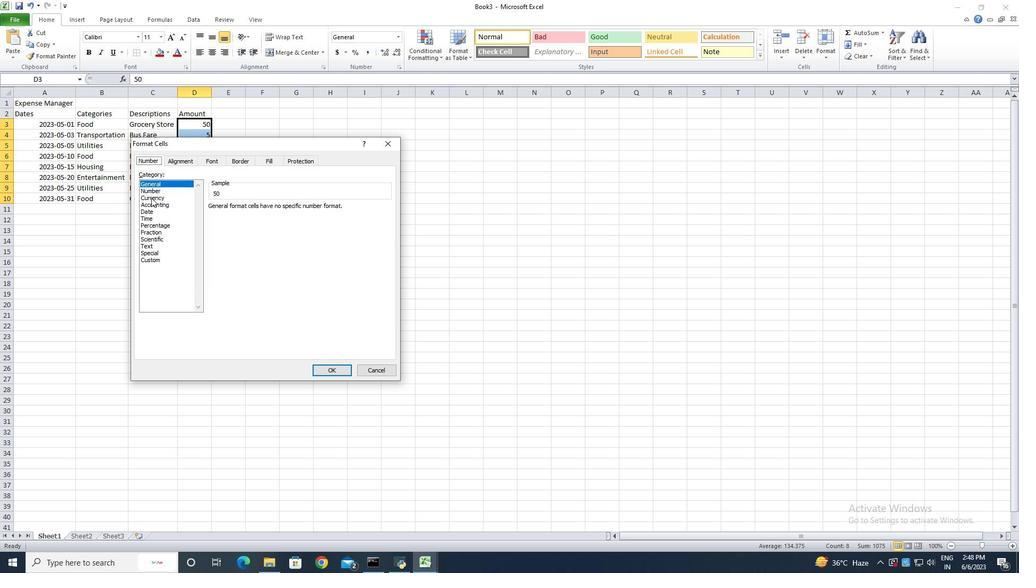 
Action: Mouse moved to (278, 211)
Screenshot: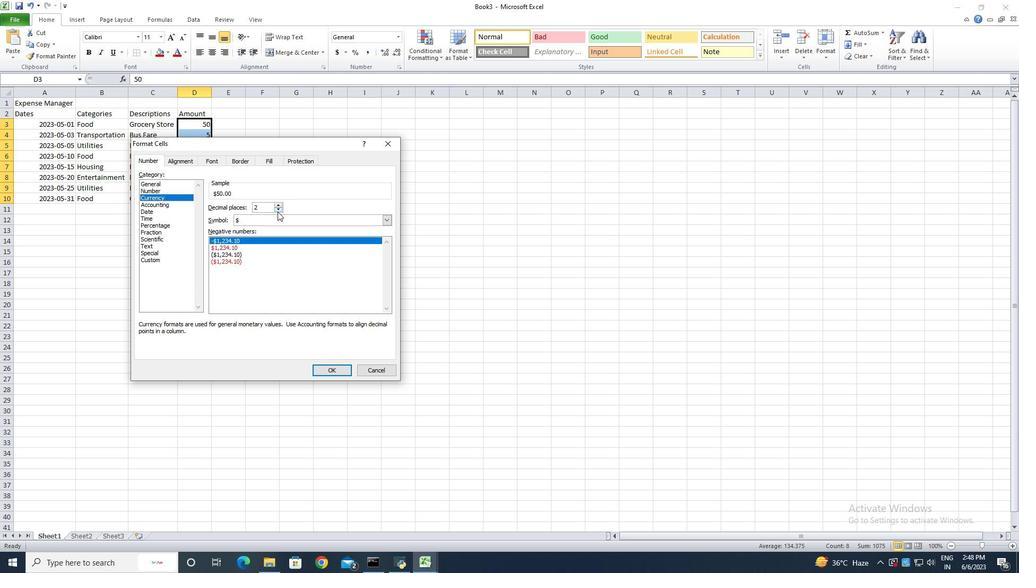 
Action: Mouse pressed left at (278, 211)
Screenshot: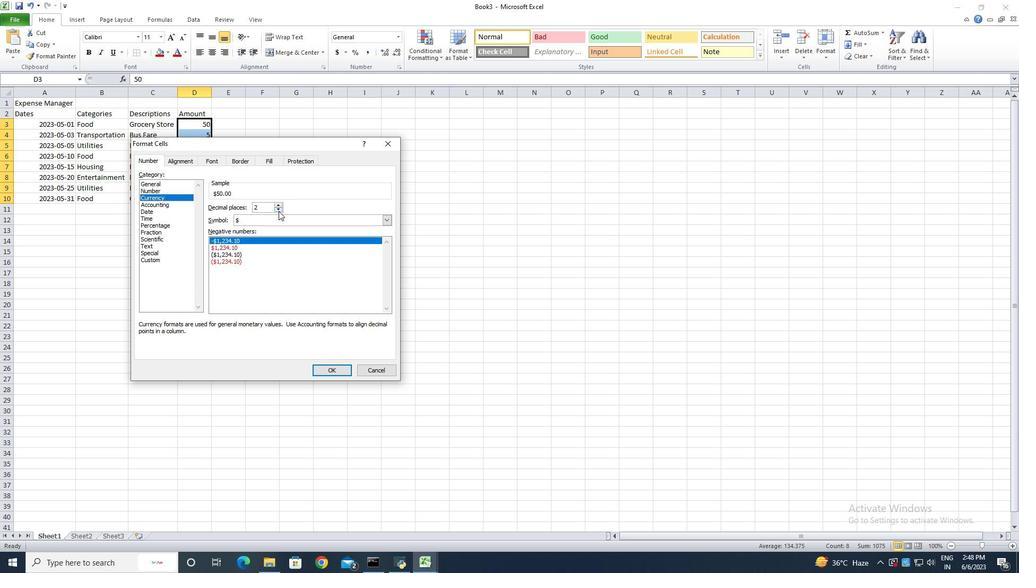 
Action: Mouse pressed left at (278, 211)
Screenshot: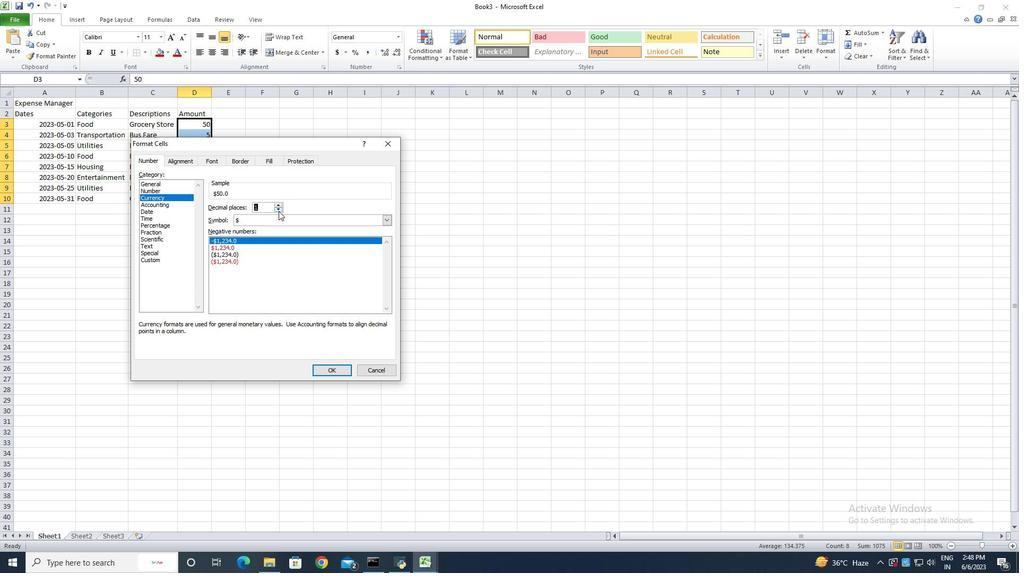 
Action: Mouse moved to (326, 366)
Screenshot: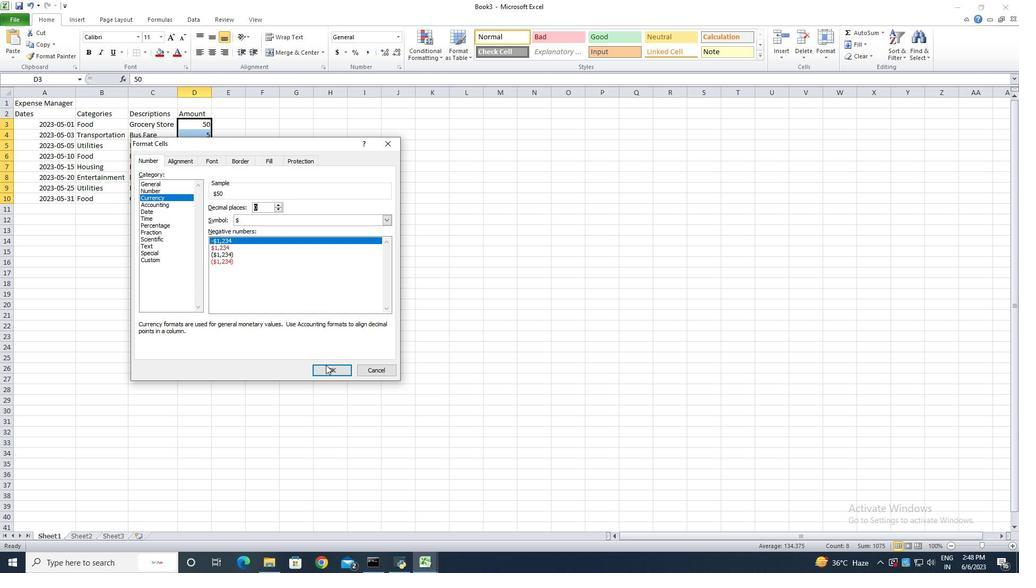 
Action: Mouse pressed left at (326, 366)
Screenshot: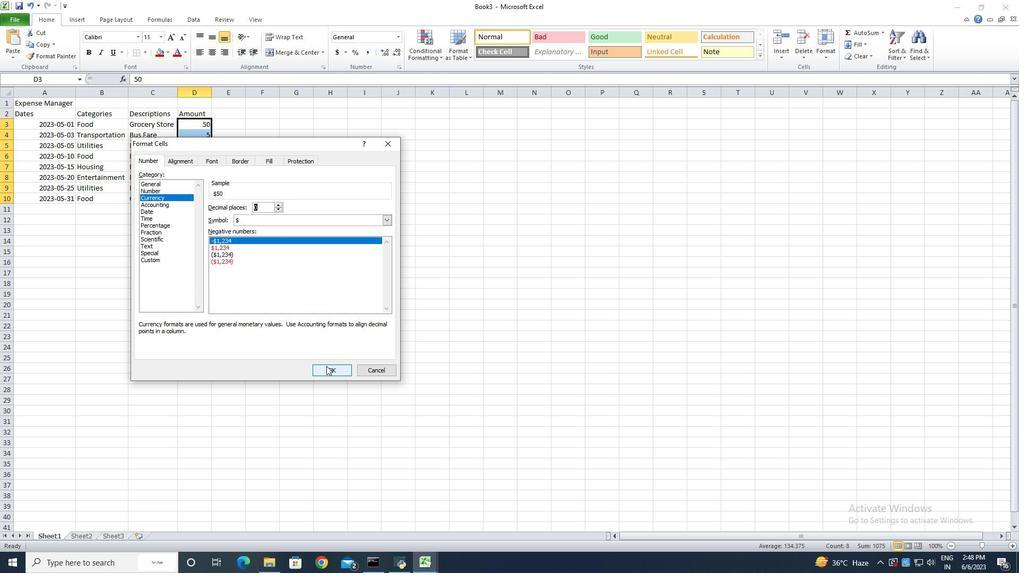 
Action: Mouse moved to (65, 106)
Screenshot: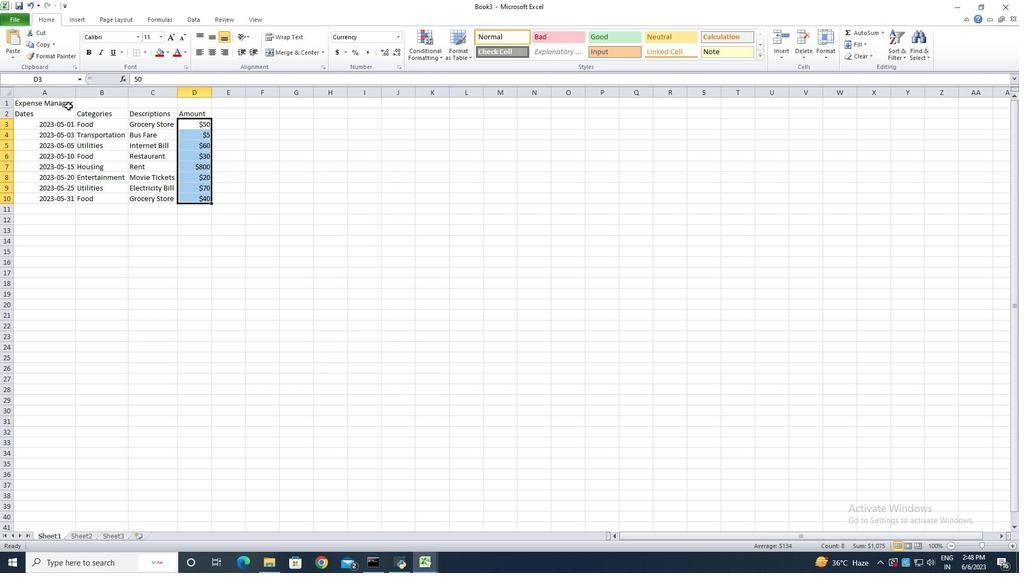 
Action: Mouse pressed left at (65, 106)
Screenshot: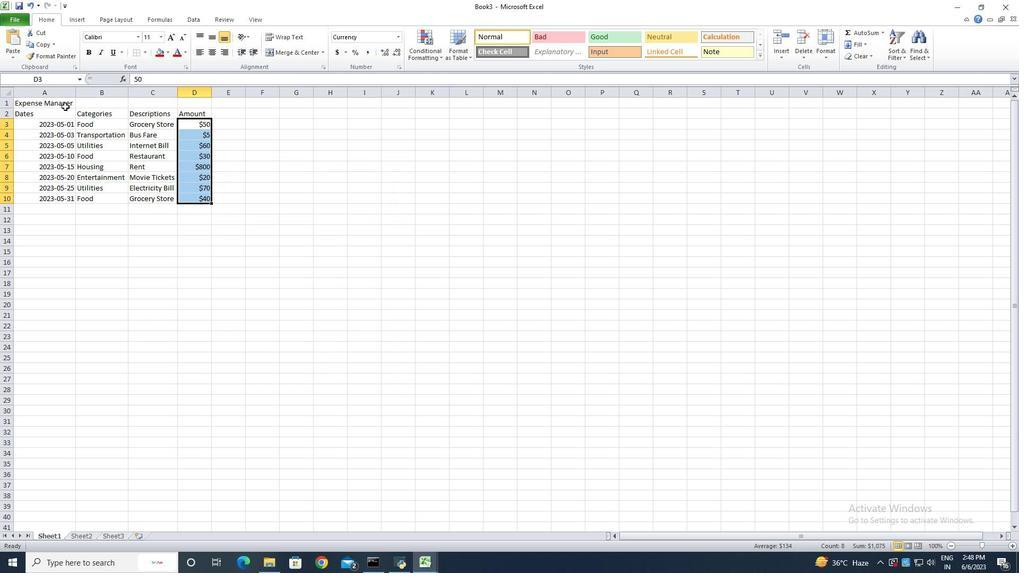 
Action: Mouse moved to (302, 50)
Screenshot: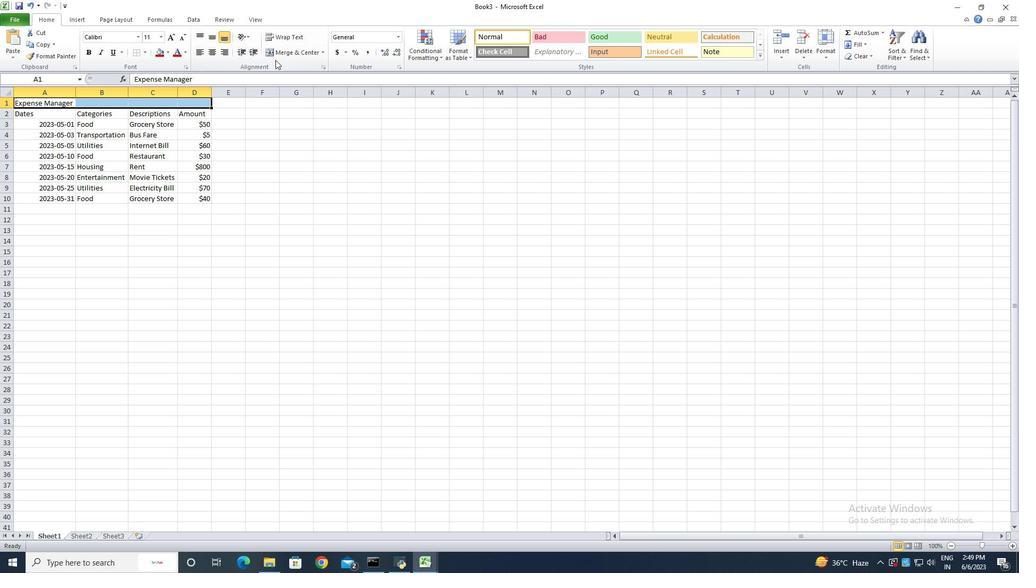 
Action: Mouse pressed left at (302, 50)
Screenshot: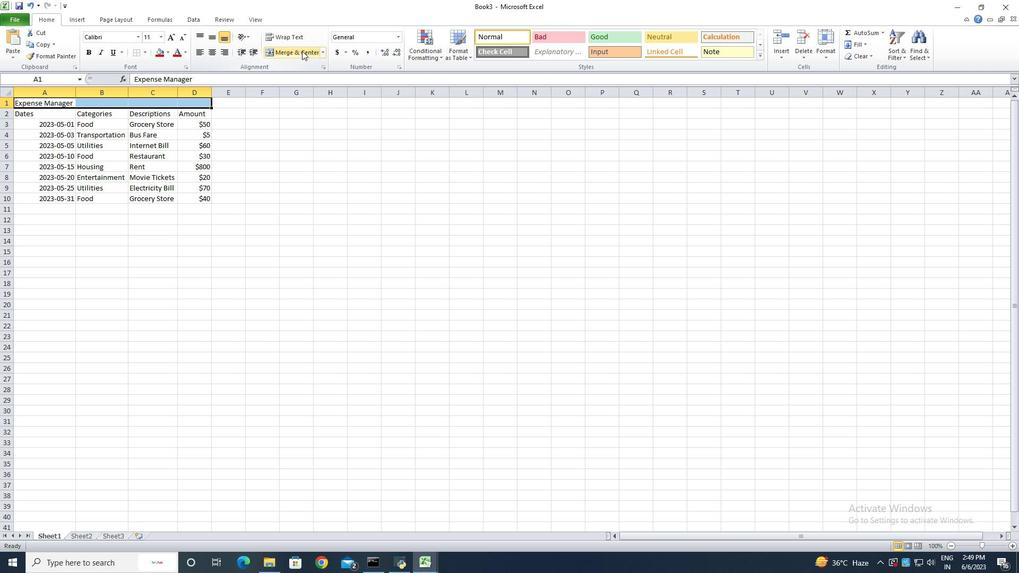 
Action: Mouse moved to (10, 20)
Screenshot: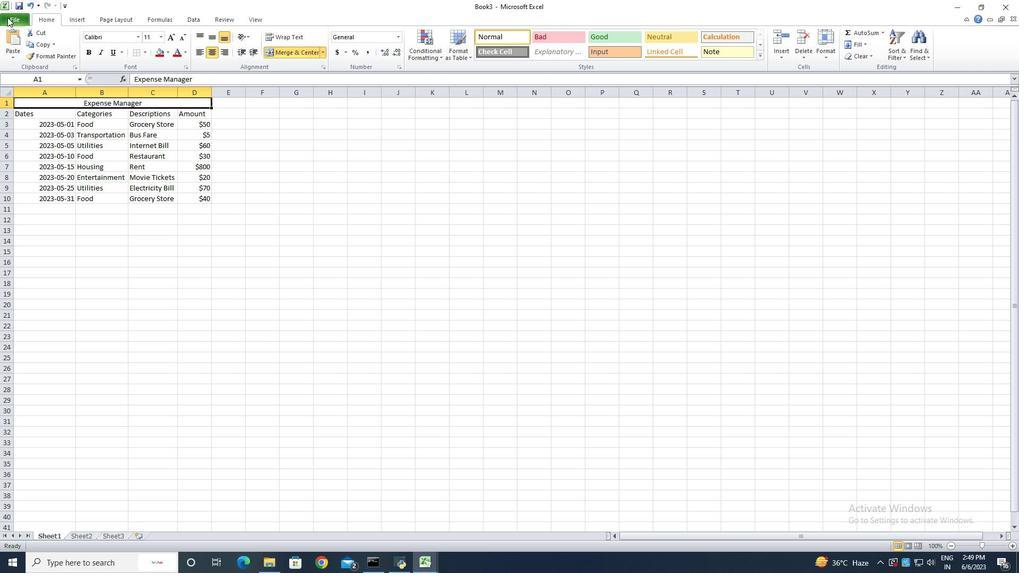 
Action: Mouse pressed left at (10, 20)
Screenshot: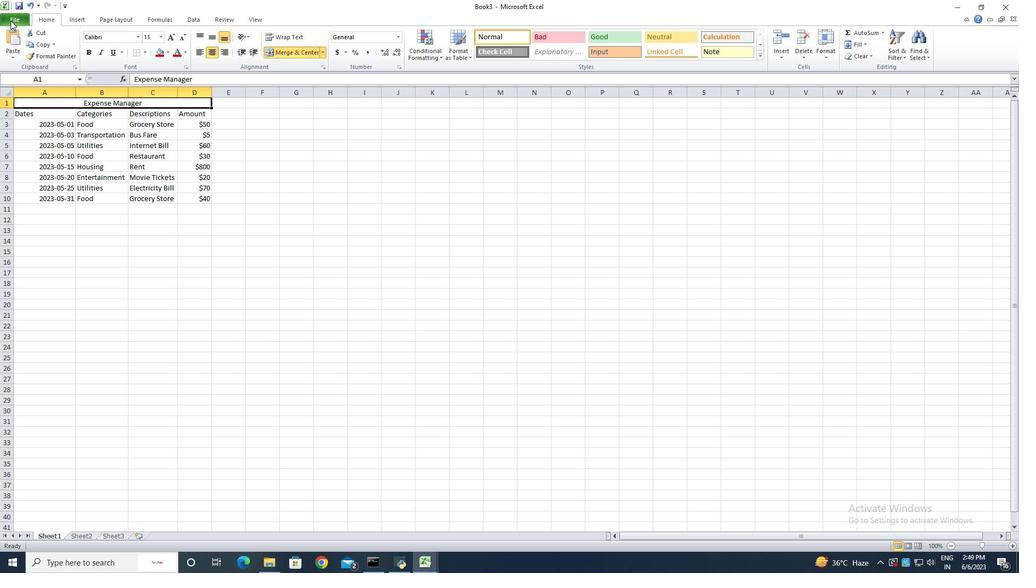 
Action: Mouse moved to (31, 52)
Screenshot: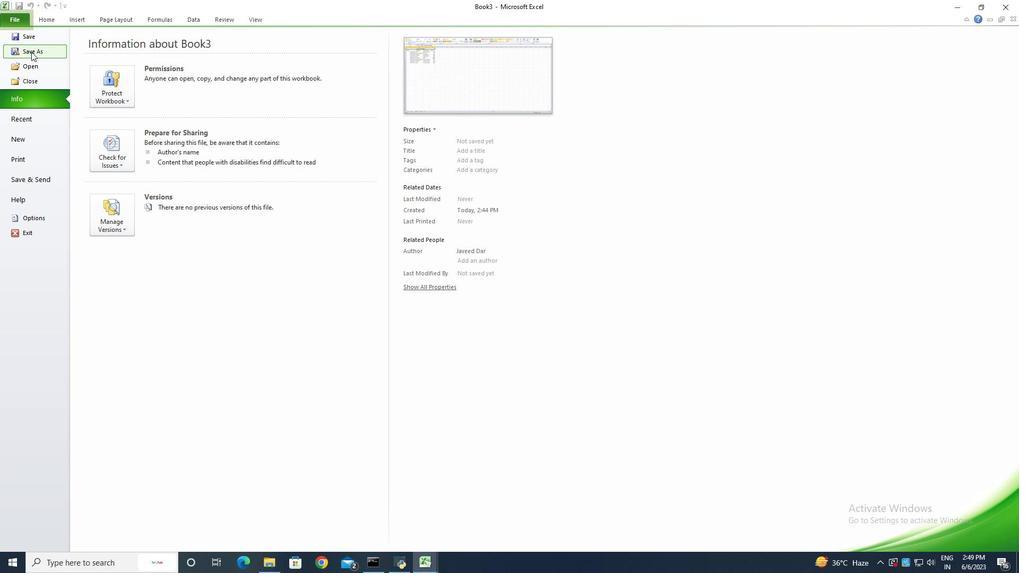 
Action: Mouse pressed left at (31, 52)
Screenshot: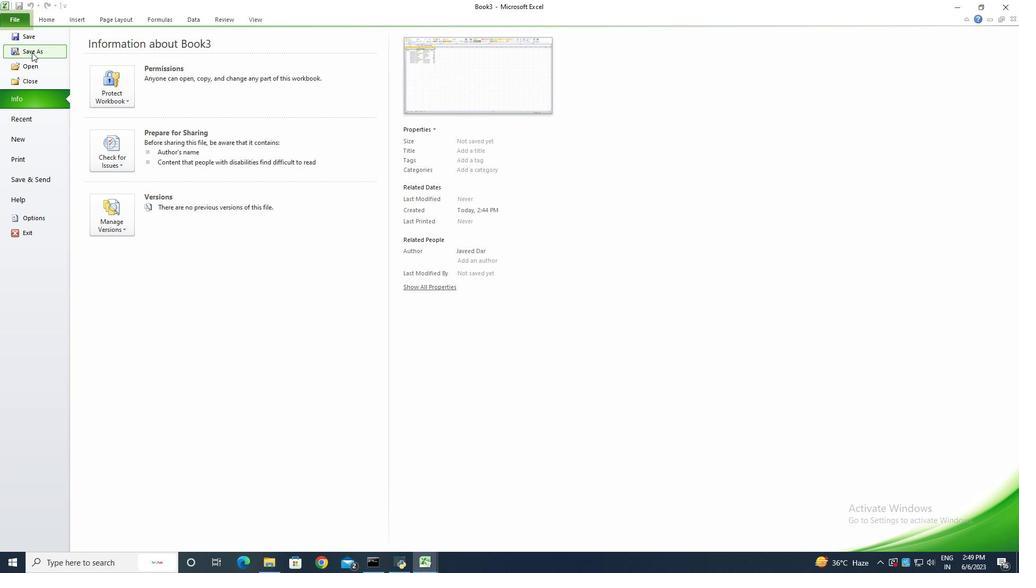
Action: Mouse moved to (31, 52)
Screenshot: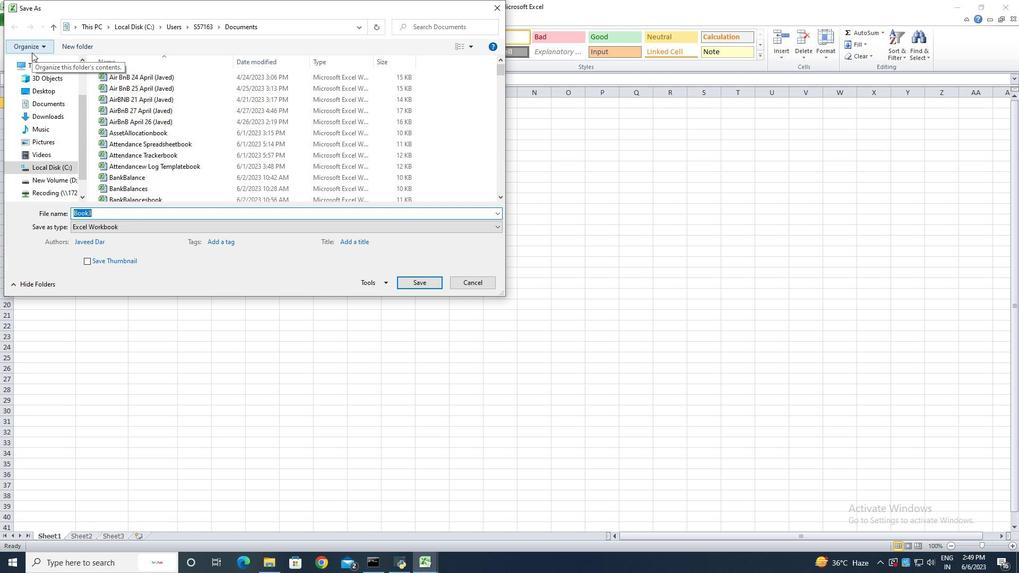 
Action: Key pressed <Key.shift>Fui<Key.backspace><Key.backspace>inancial<Key.space><Key.shift>Planning<Key.space><Key.shift>Spreadsheet<Key.space><Key.shift>Template<Key.space><Key.space><Key.backspace><Key.shift>Sheet
Screenshot: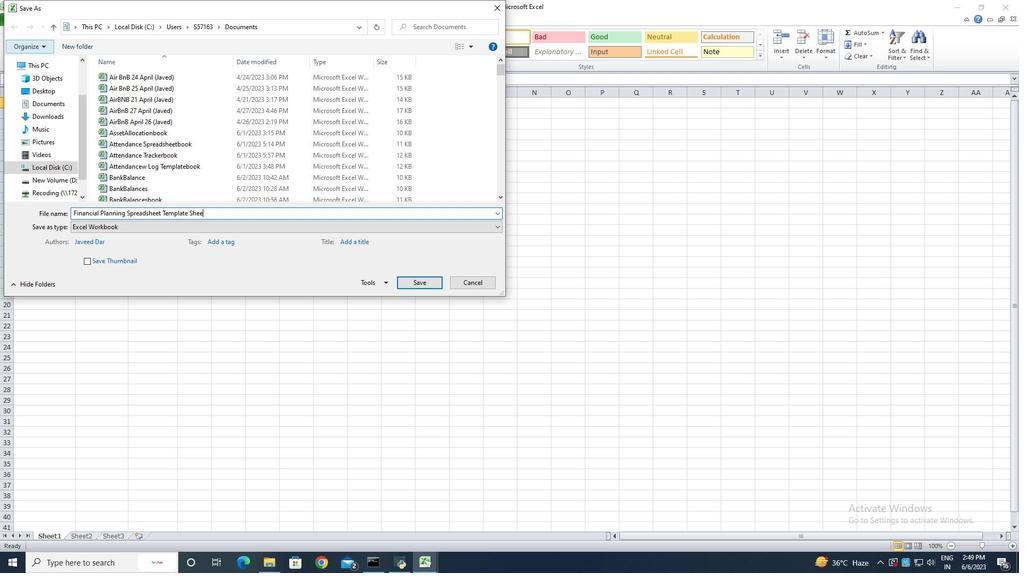 
Action: Mouse moved to (403, 279)
Screenshot: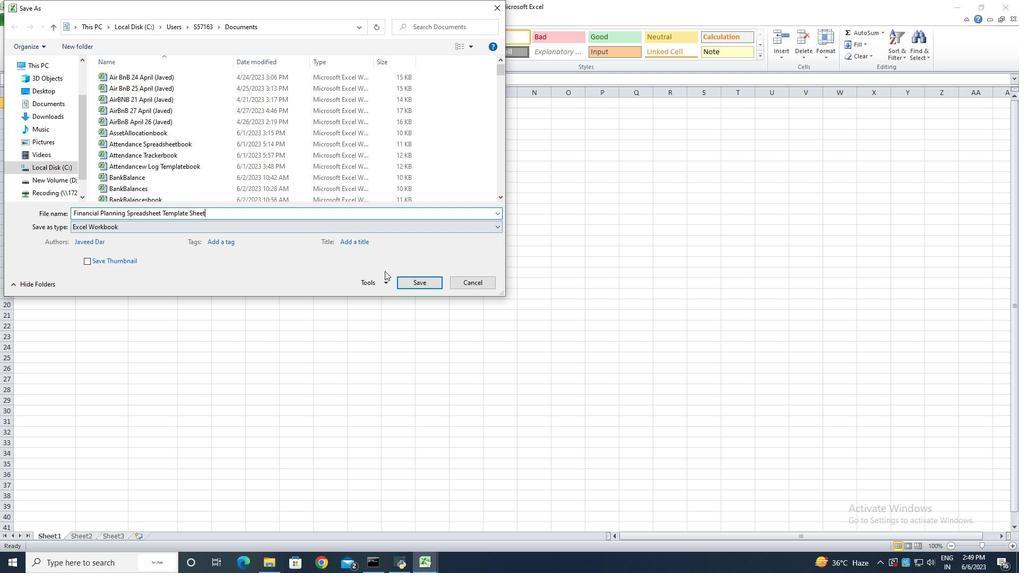 
Action: Mouse pressed left at (403, 279)
Screenshot: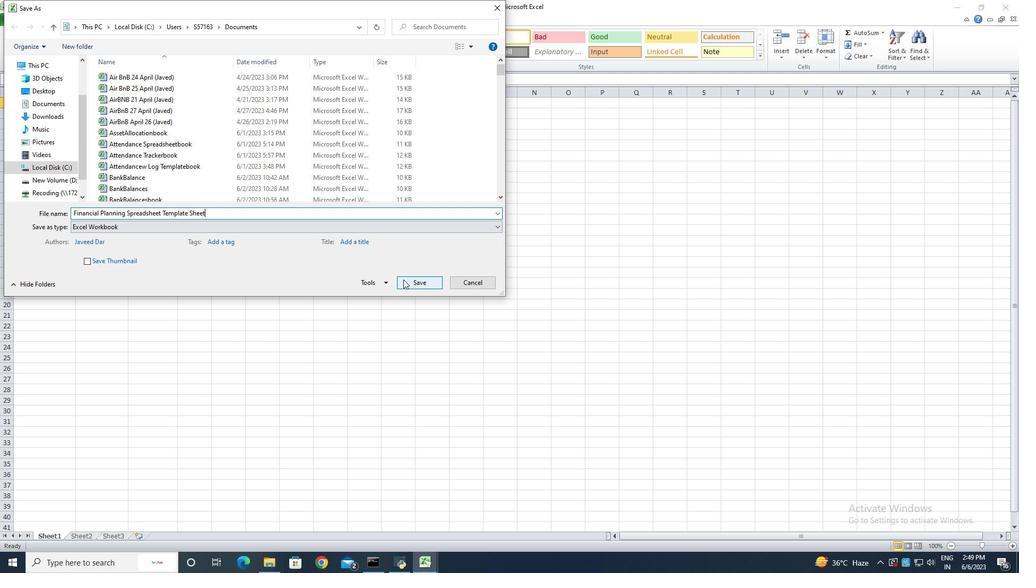 
Action: Mouse moved to (291, 252)
Screenshot: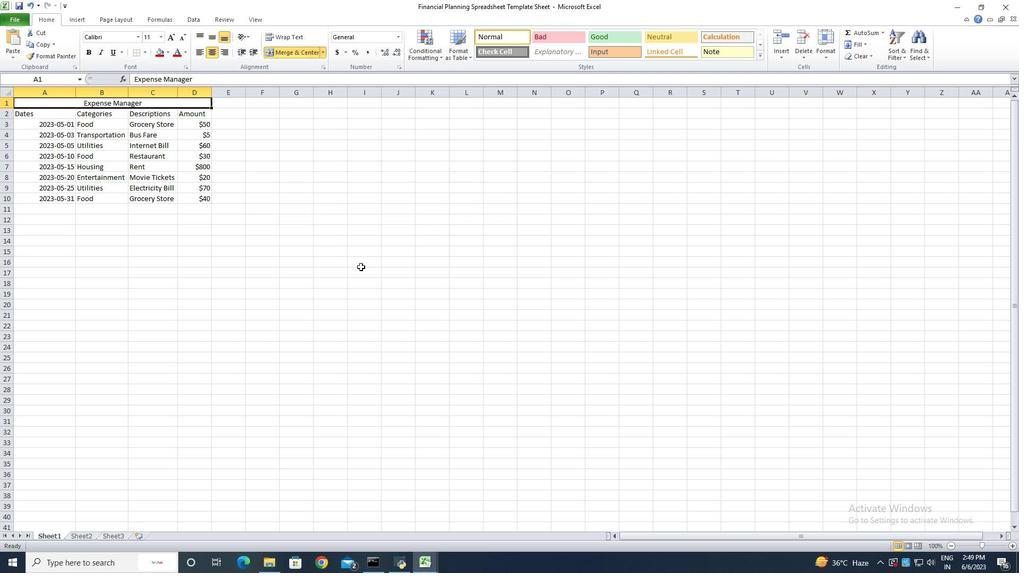 
Action: Mouse pressed left at (291, 252)
Screenshot: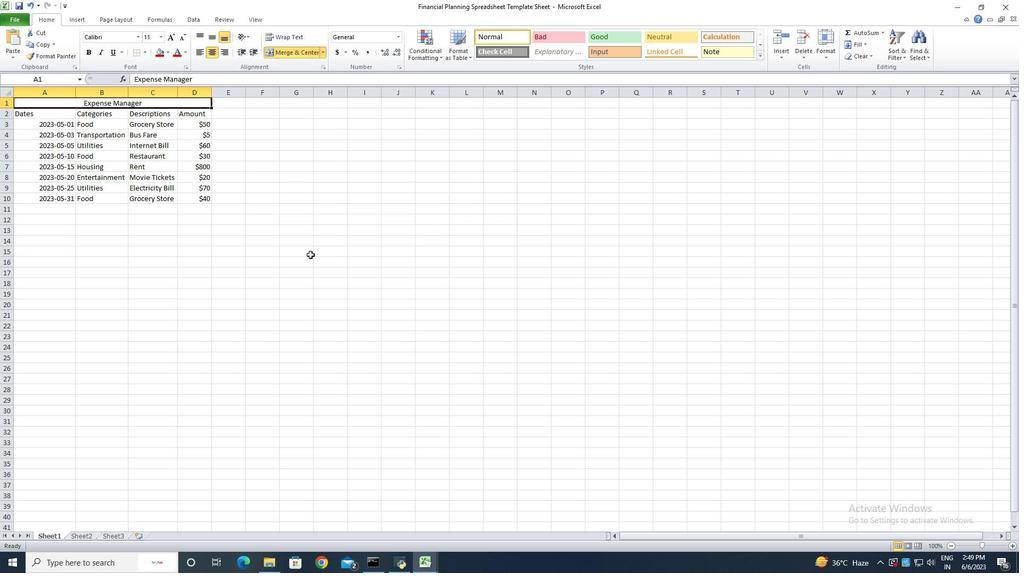 
Action: Key pressed ctrl+S
Screenshot: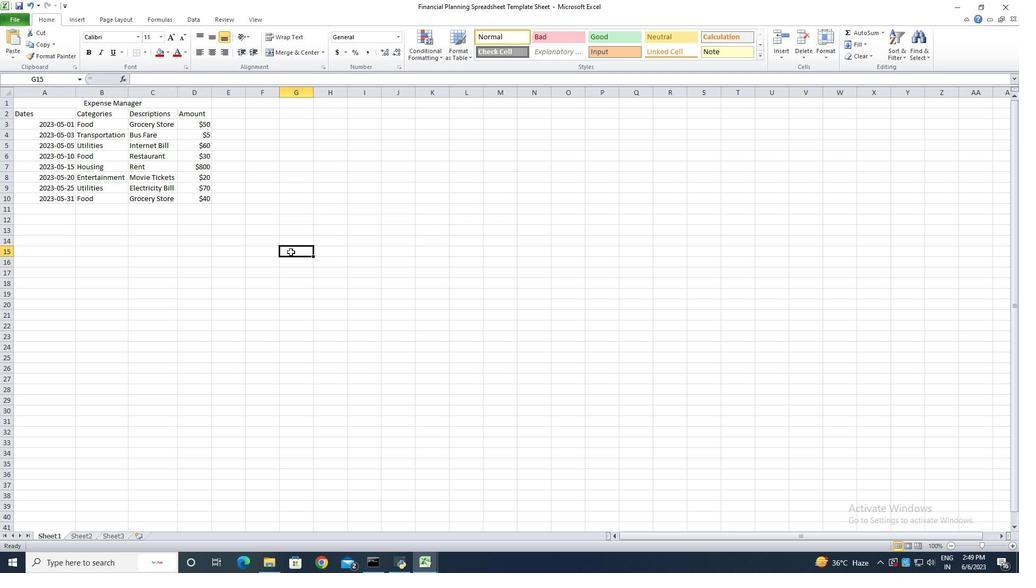 
